 Task: Add an event with the title Third Workshop: Public Speaking Techniques, date '2024/05/06', time 7:50 AM to 9:50 AMand add a description: The problem-solving activities will be designed with time constraints, simulating real-world pressure and the need for efficient decision-making. This encourages teams to prioritize tasks, manage their time effectively, and remain focused on achieving their goals., put the event into Red category, logged in from the account softage.8@softage.netand send the event invitation to softage.5@softage.net and softage.6@softage.net. Set a reminder for the event 196 week before
Action: Mouse moved to (115, 145)
Screenshot: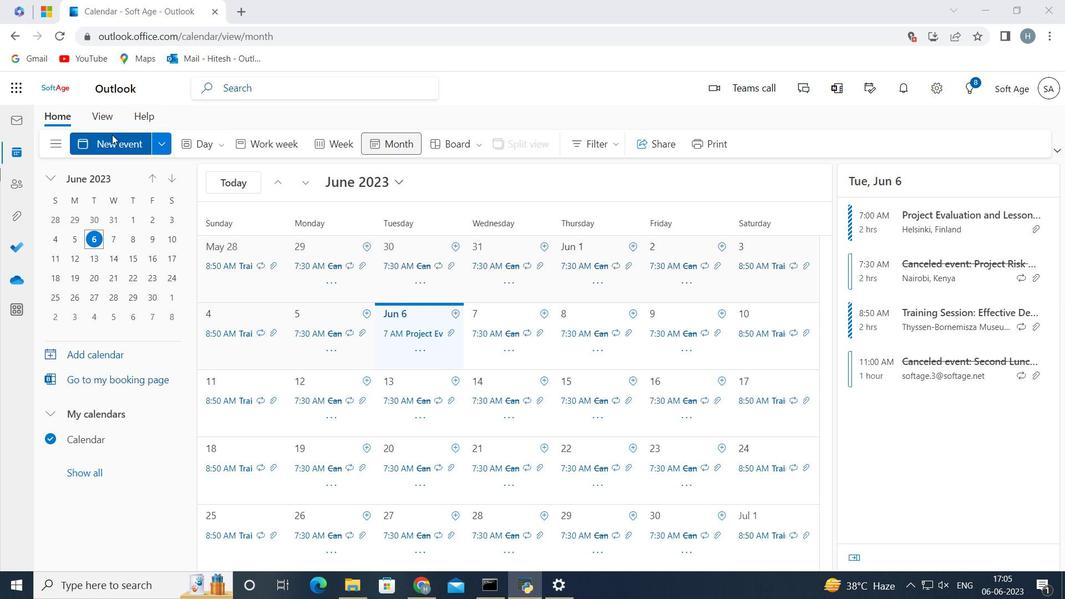 
Action: Mouse pressed left at (115, 145)
Screenshot: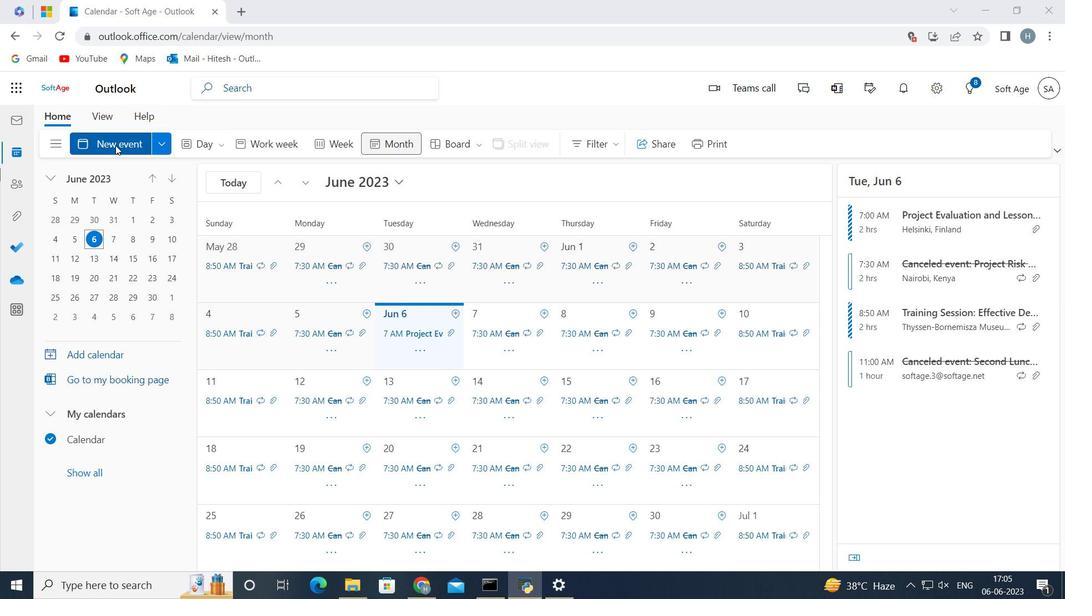 
Action: Mouse moved to (332, 232)
Screenshot: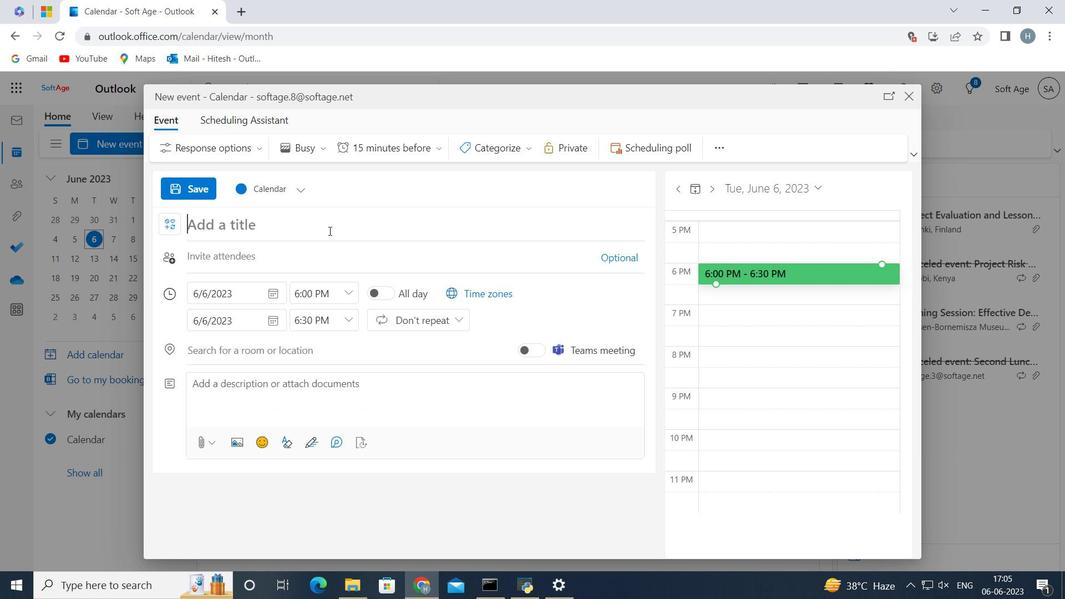 
Action: Mouse pressed left at (332, 232)
Screenshot: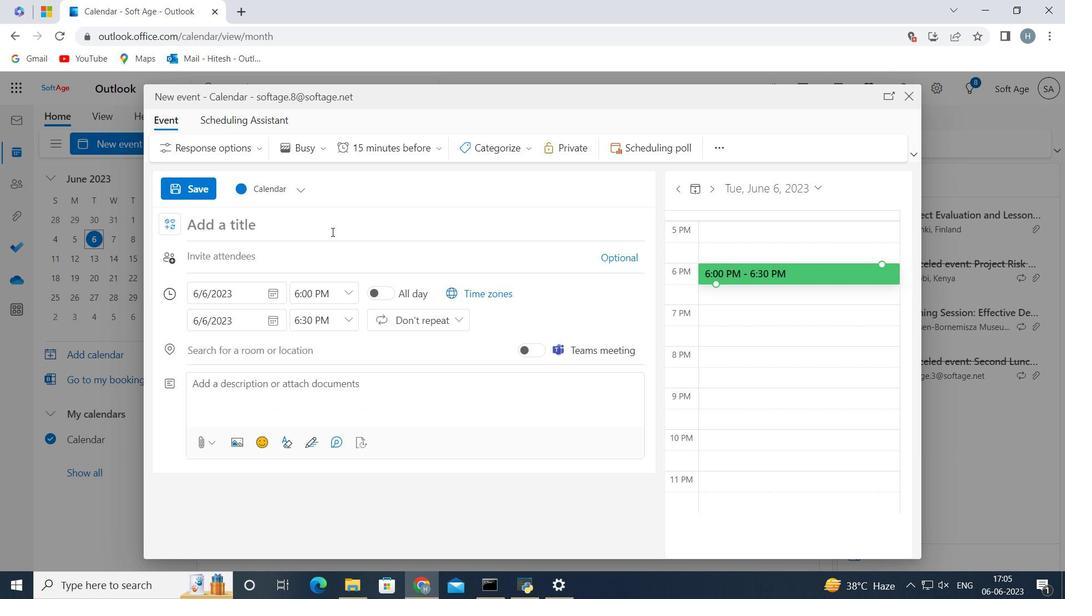 
Action: Key pressed <Key.shift>Third<Key.space><Key.shift>Workshop<Key.shift_r>:<Key.space><Key.shift>Public<Key.space><Key.shift>Speaking<Key.space><Key.shift>Techniques<Key.space>
Screenshot: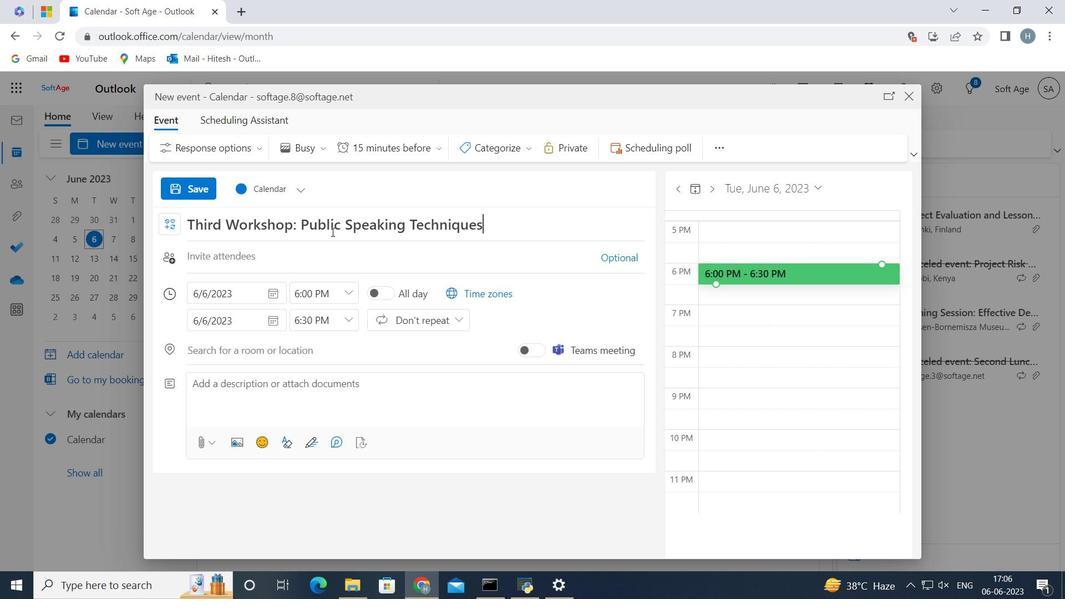 
Action: Mouse moved to (269, 290)
Screenshot: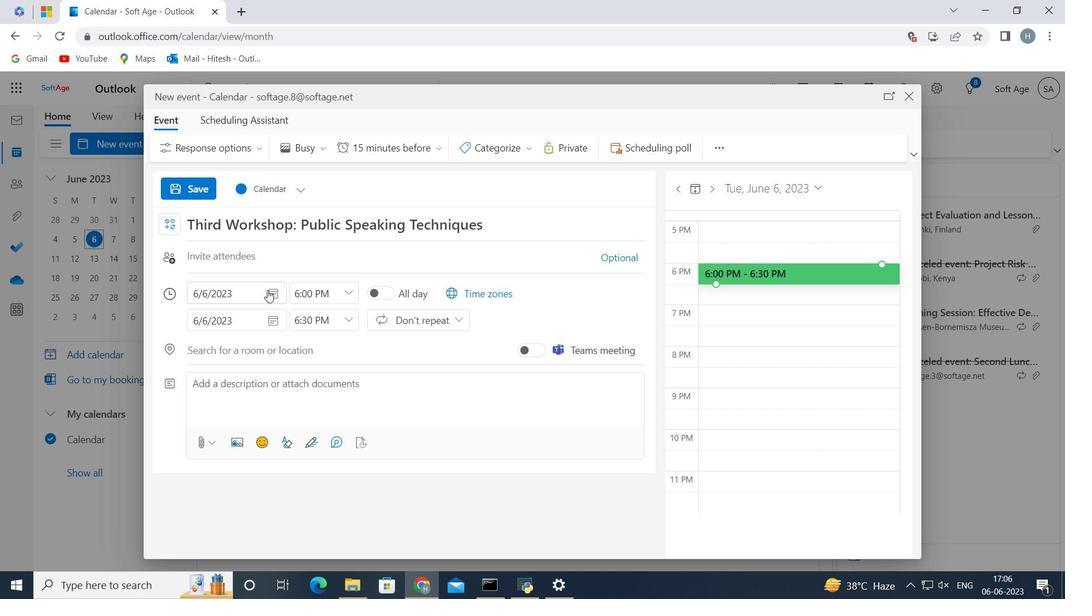 
Action: Mouse pressed left at (269, 290)
Screenshot: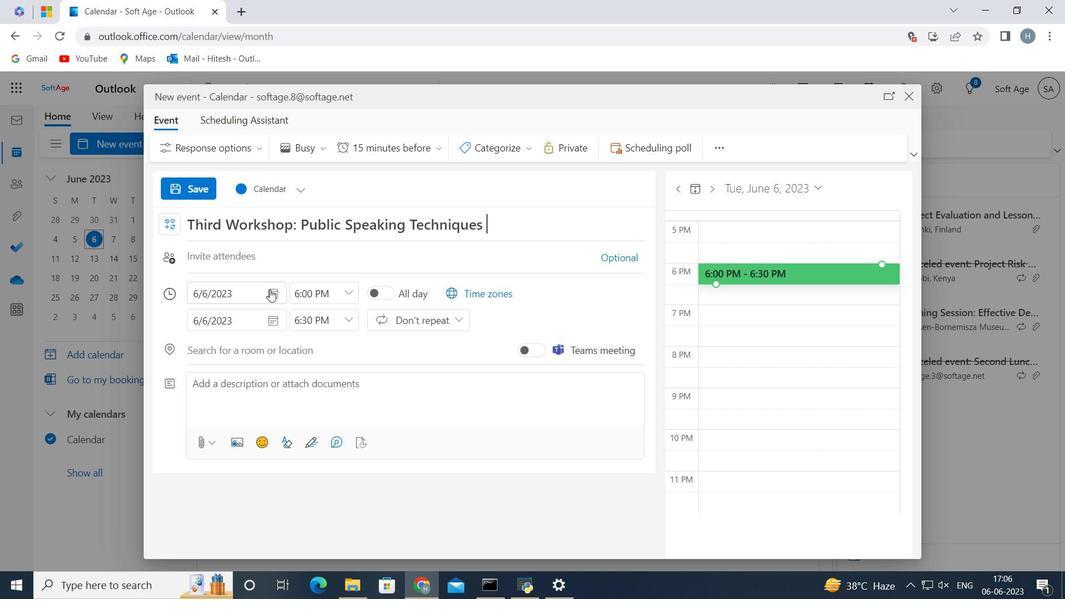 
Action: Mouse moved to (233, 308)
Screenshot: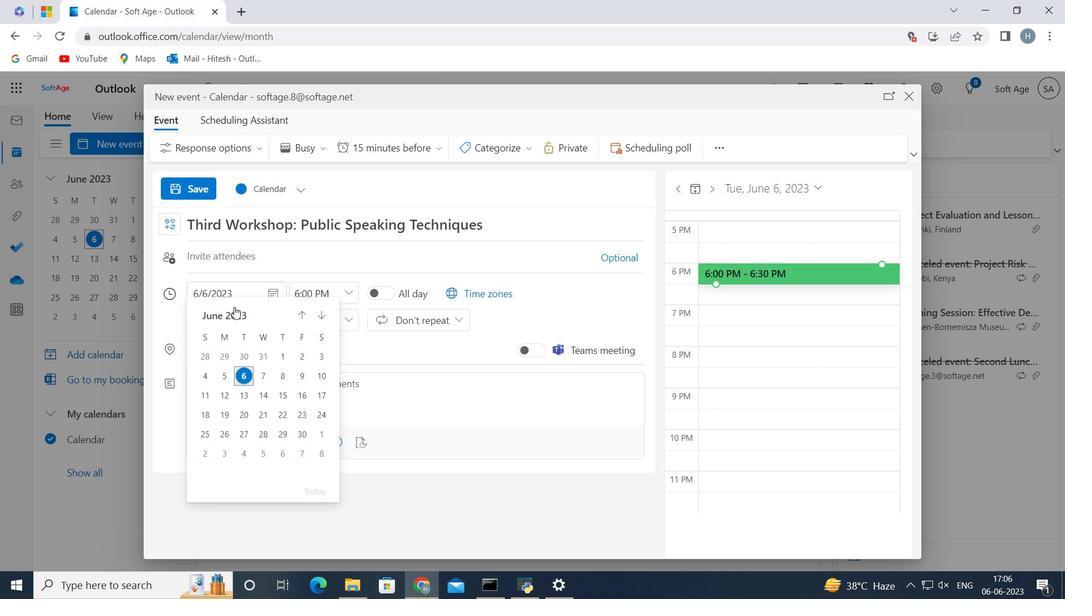 
Action: Mouse pressed left at (233, 308)
Screenshot: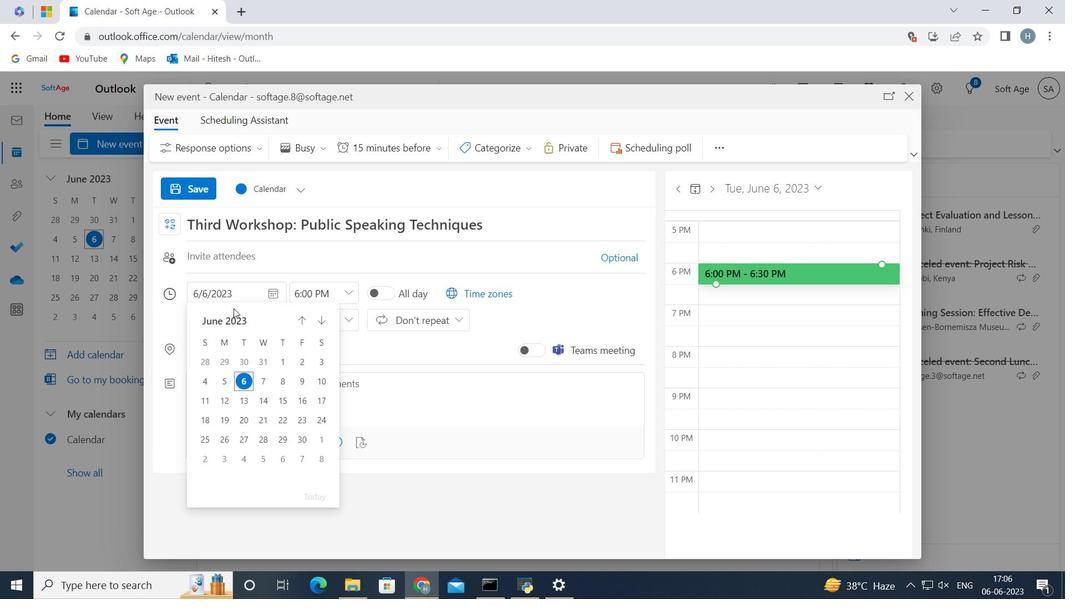 
Action: Mouse moved to (234, 318)
Screenshot: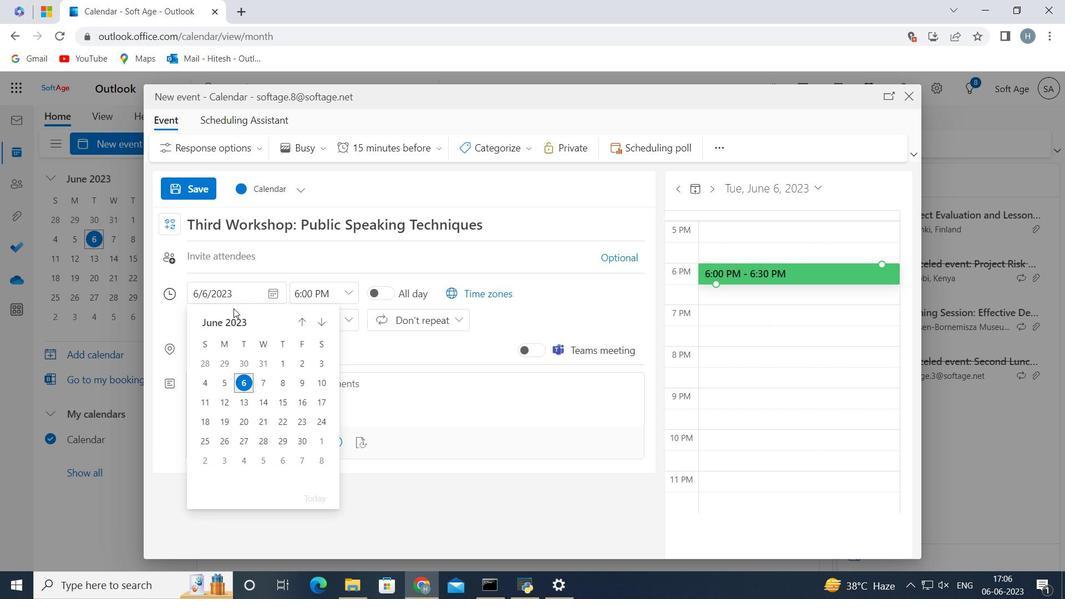 
Action: Mouse pressed left at (234, 318)
Screenshot: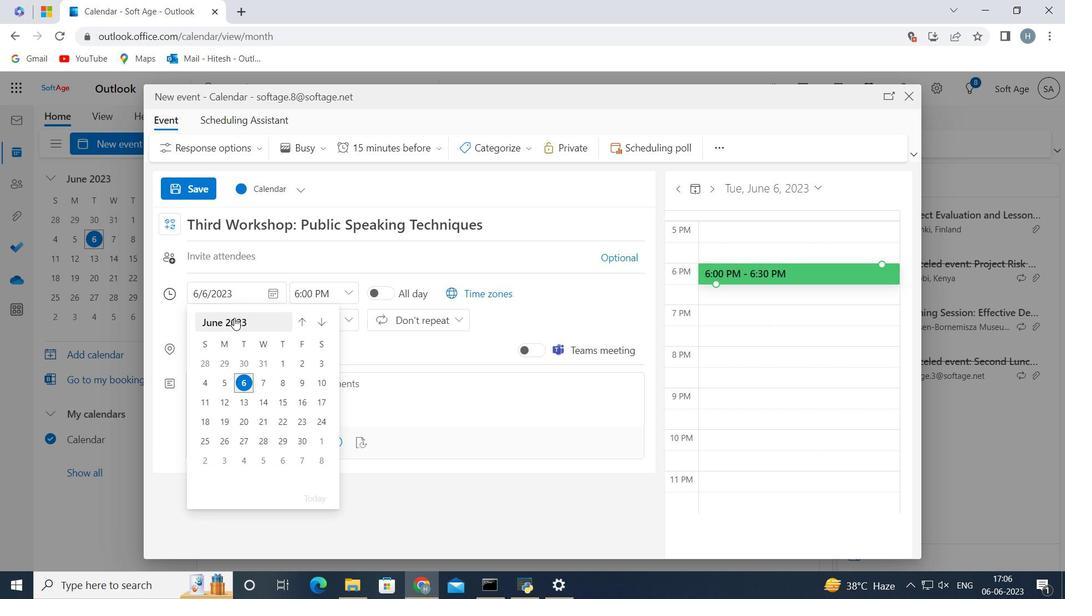 
Action: Mouse pressed left at (234, 318)
Screenshot: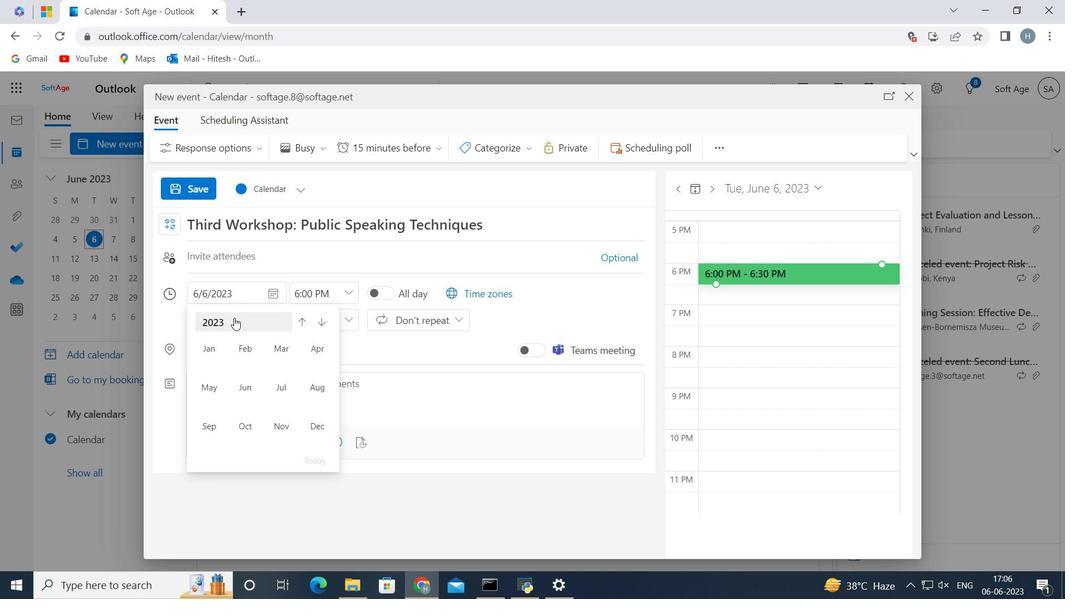 
Action: Mouse moved to (214, 382)
Screenshot: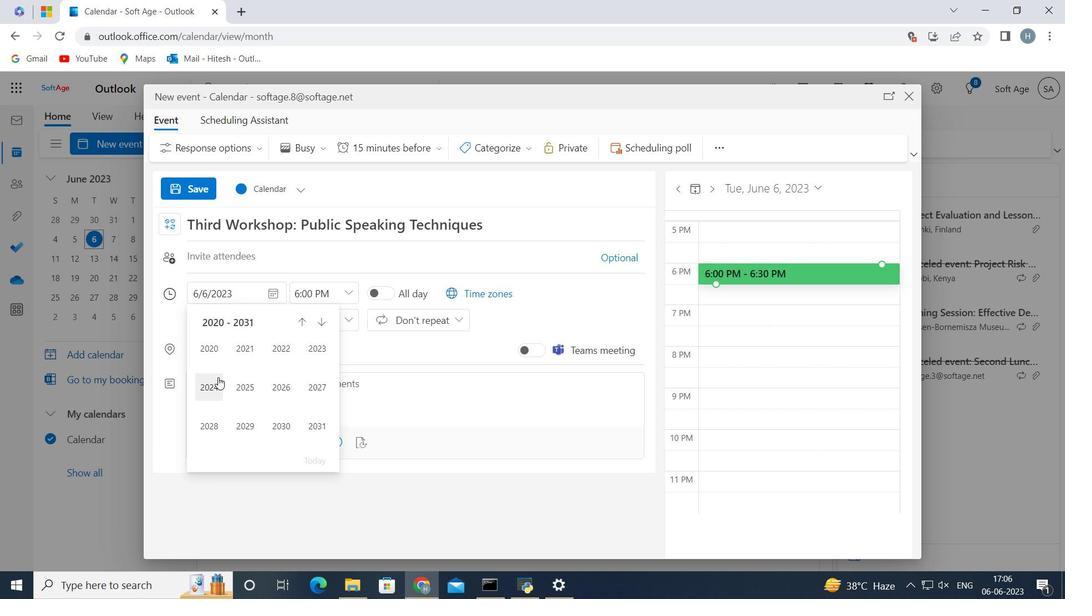 
Action: Mouse pressed left at (214, 382)
Screenshot: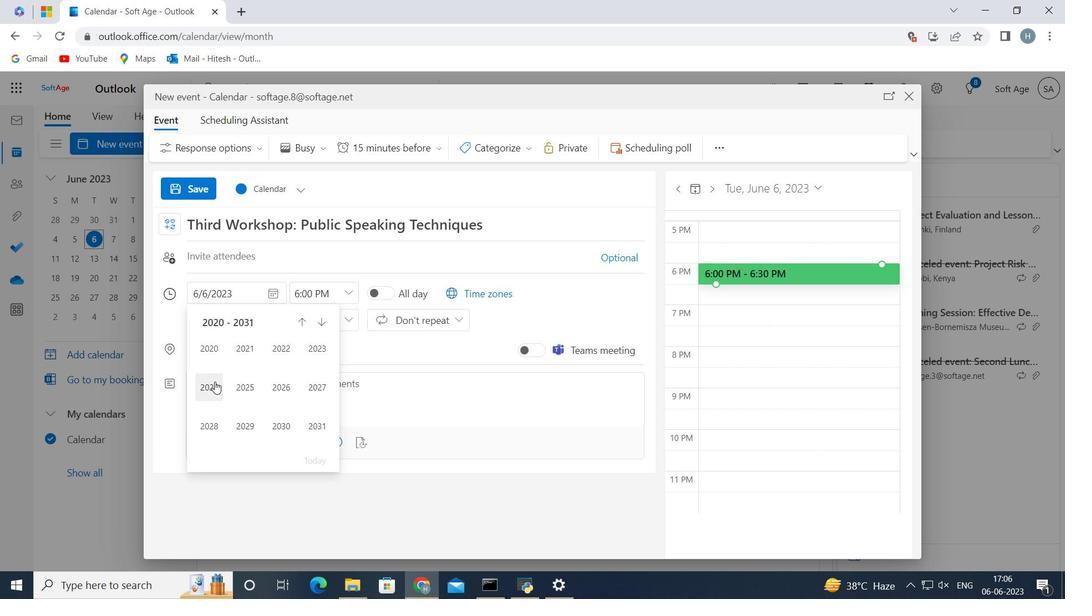 
Action: Mouse moved to (206, 388)
Screenshot: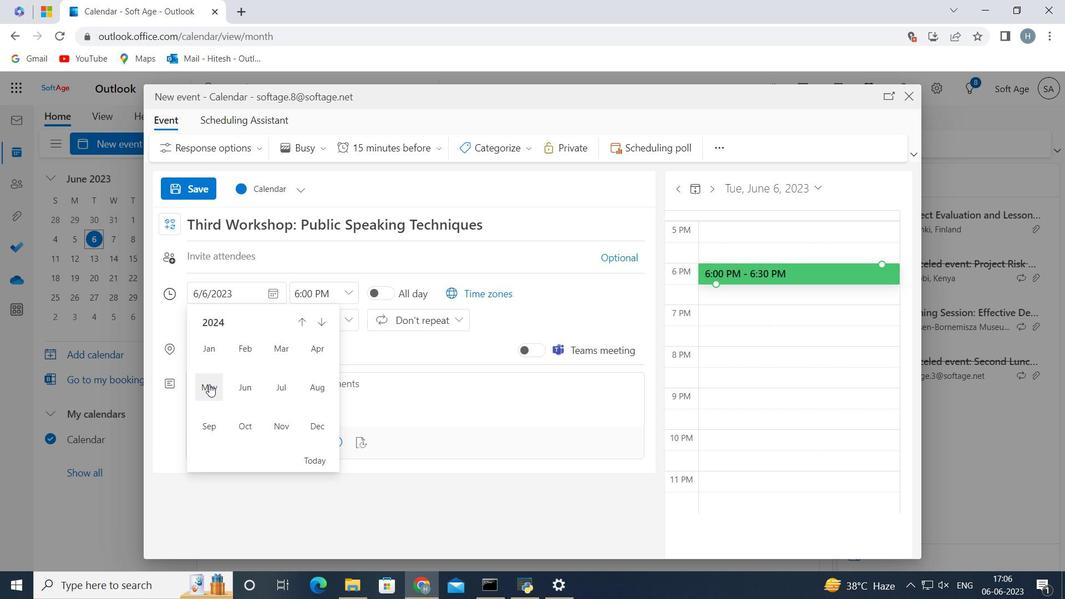 
Action: Mouse pressed left at (206, 388)
Screenshot: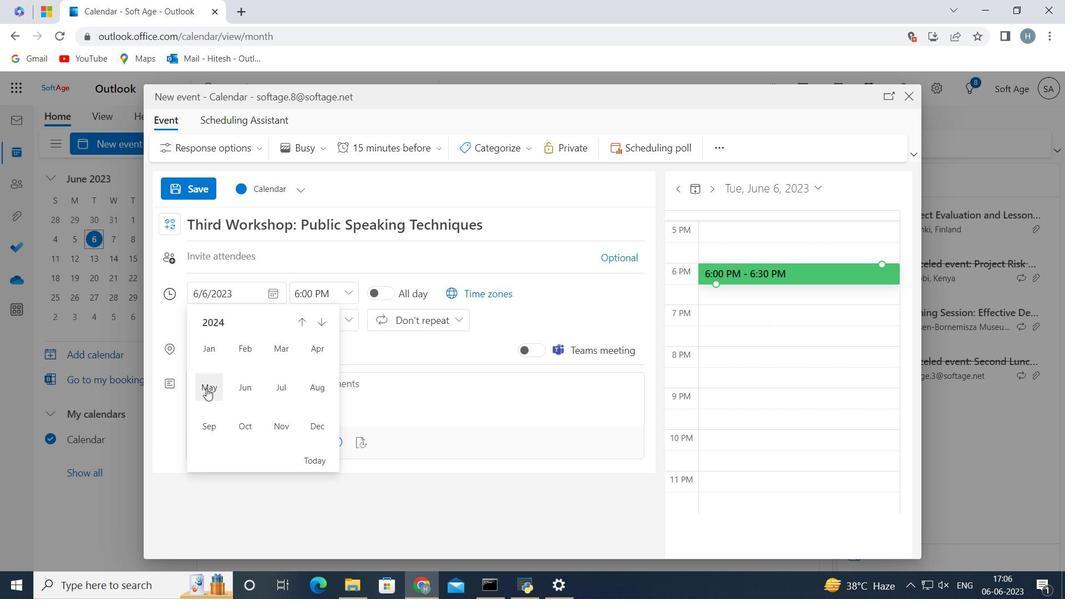 
Action: Mouse moved to (221, 383)
Screenshot: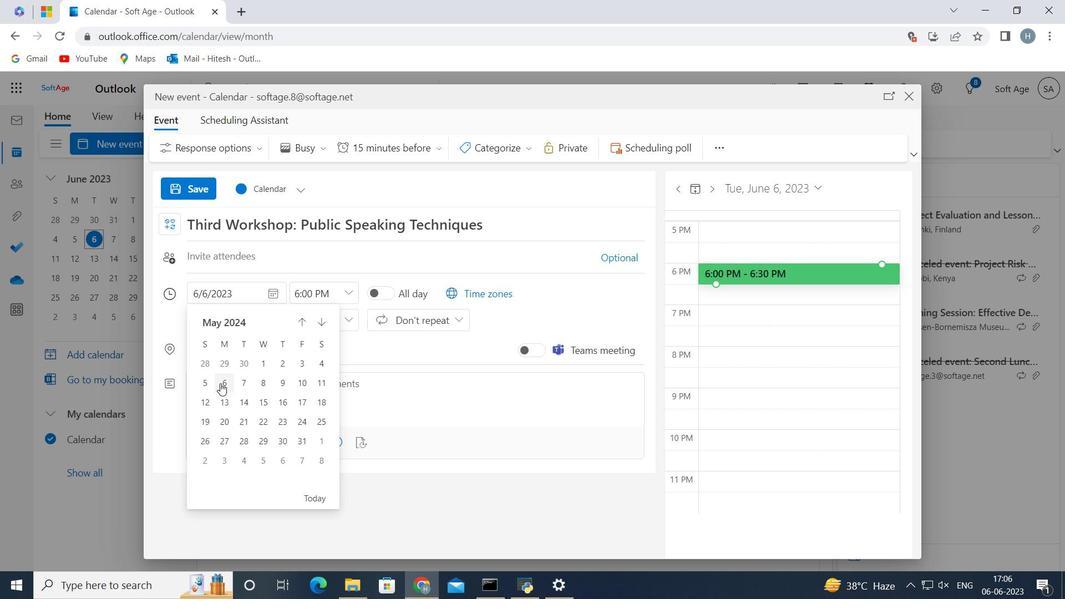
Action: Mouse pressed left at (221, 383)
Screenshot: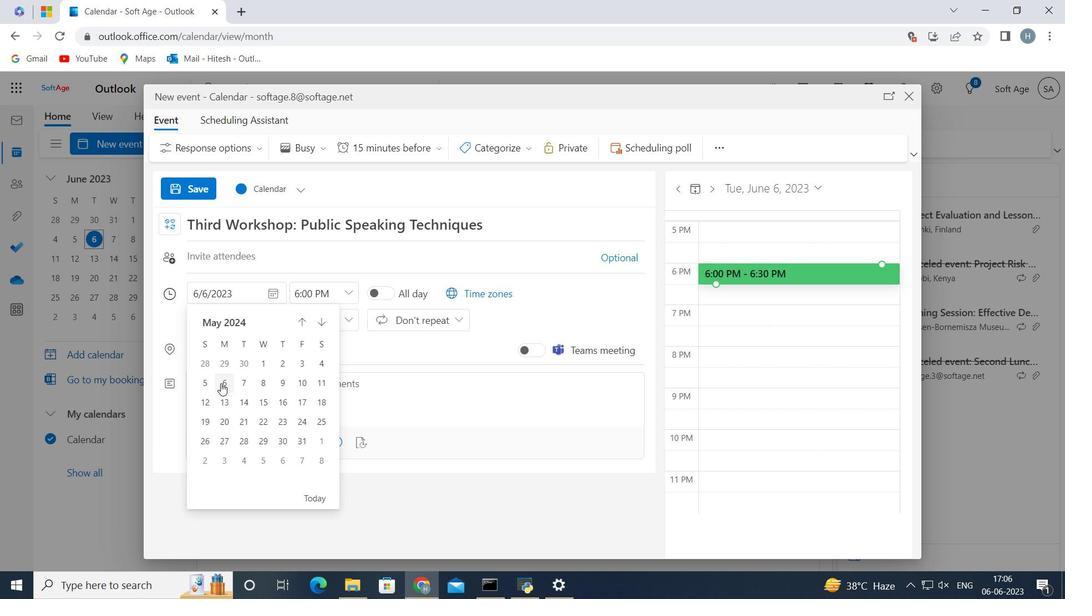 
Action: Mouse moved to (352, 291)
Screenshot: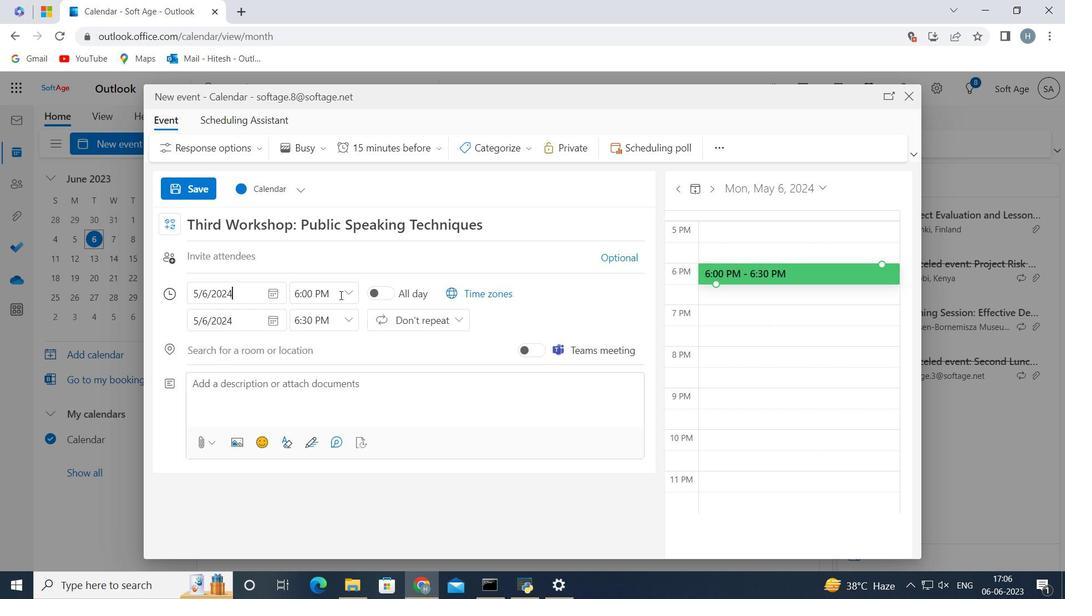 
Action: Mouse pressed left at (352, 291)
Screenshot: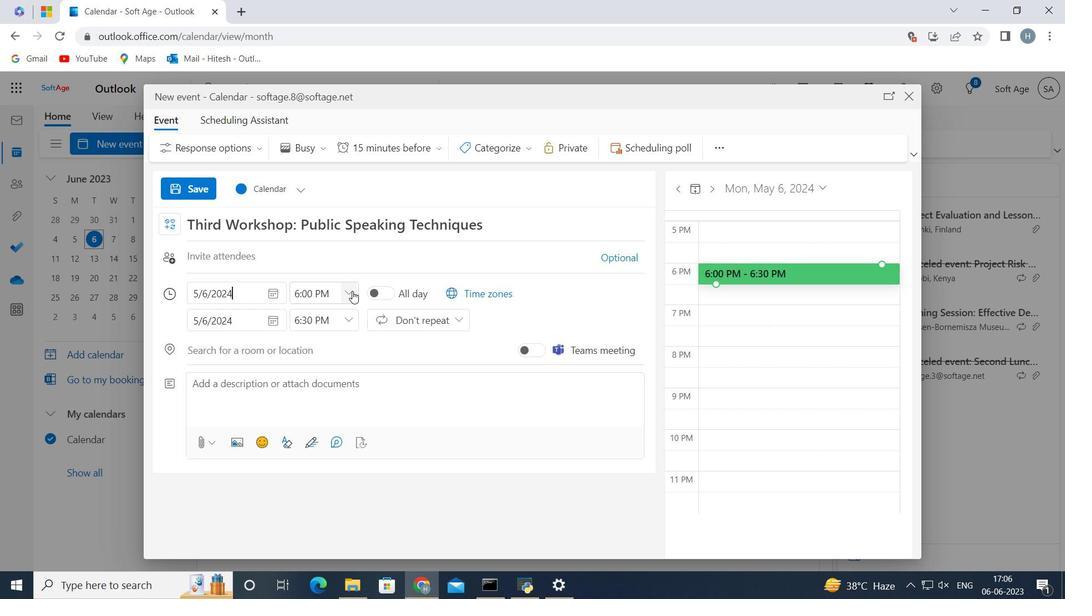 
Action: Mouse moved to (328, 366)
Screenshot: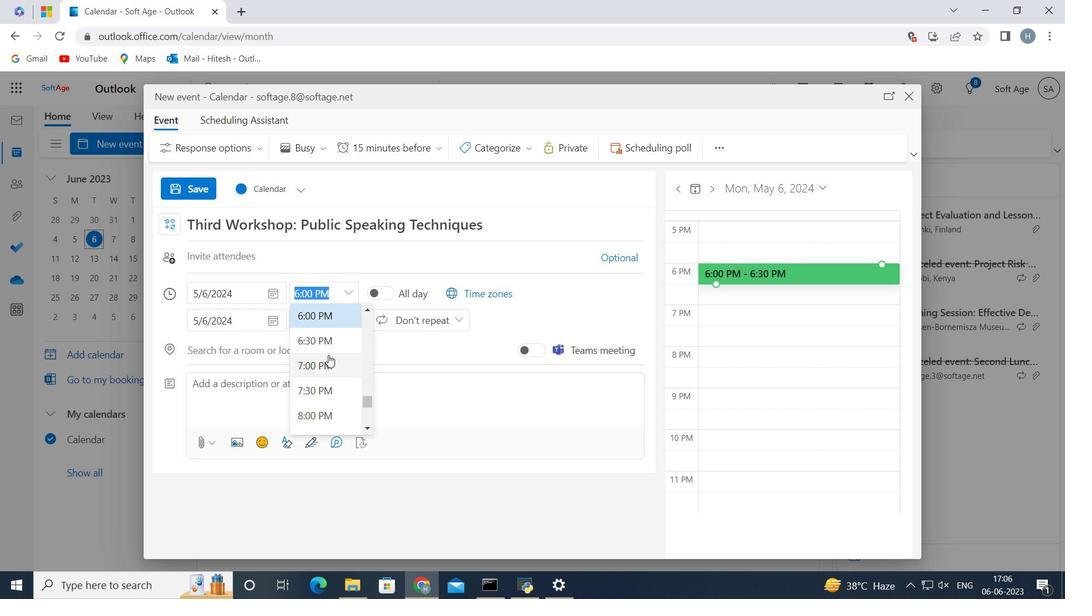 
Action: Mouse scrolled (328, 366) with delta (0, 0)
Screenshot: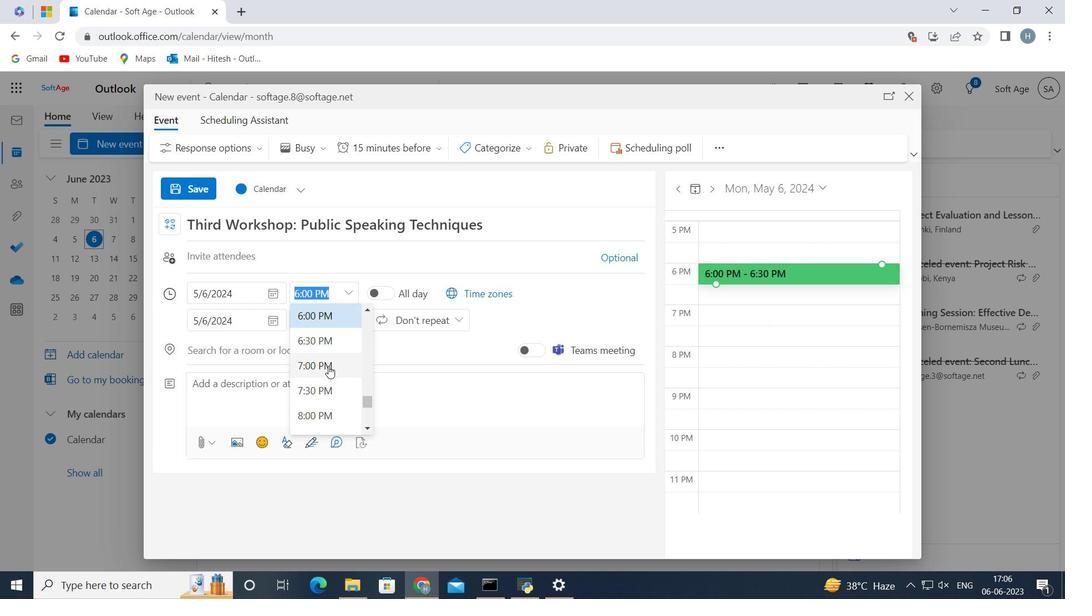 
Action: Mouse scrolled (328, 366) with delta (0, 0)
Screenshot: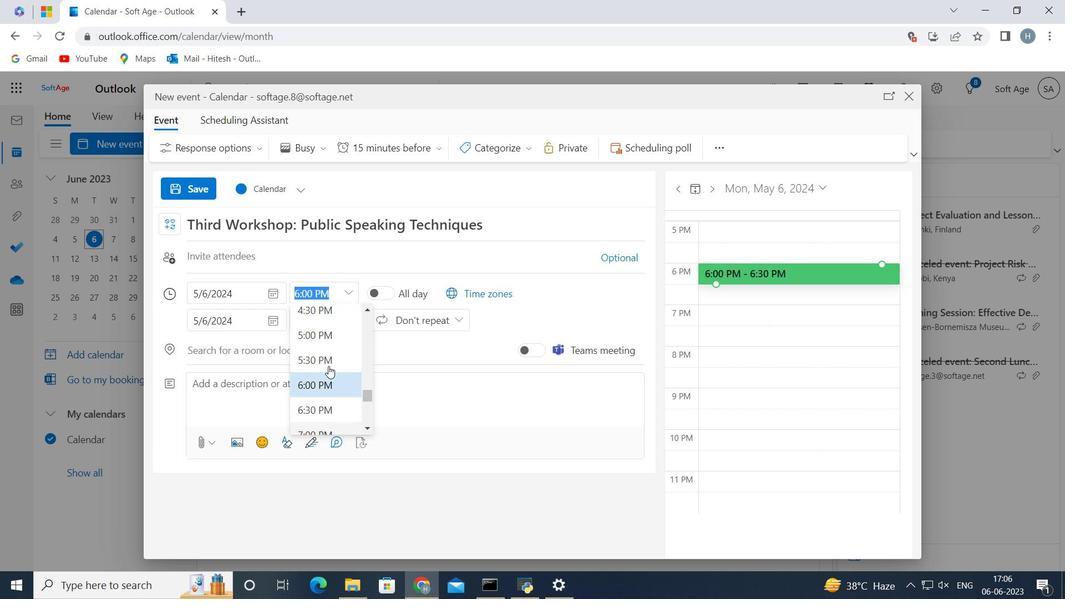 
Action: Mouse scrolled (328, 366) with delta (0, 0)
Screenshot: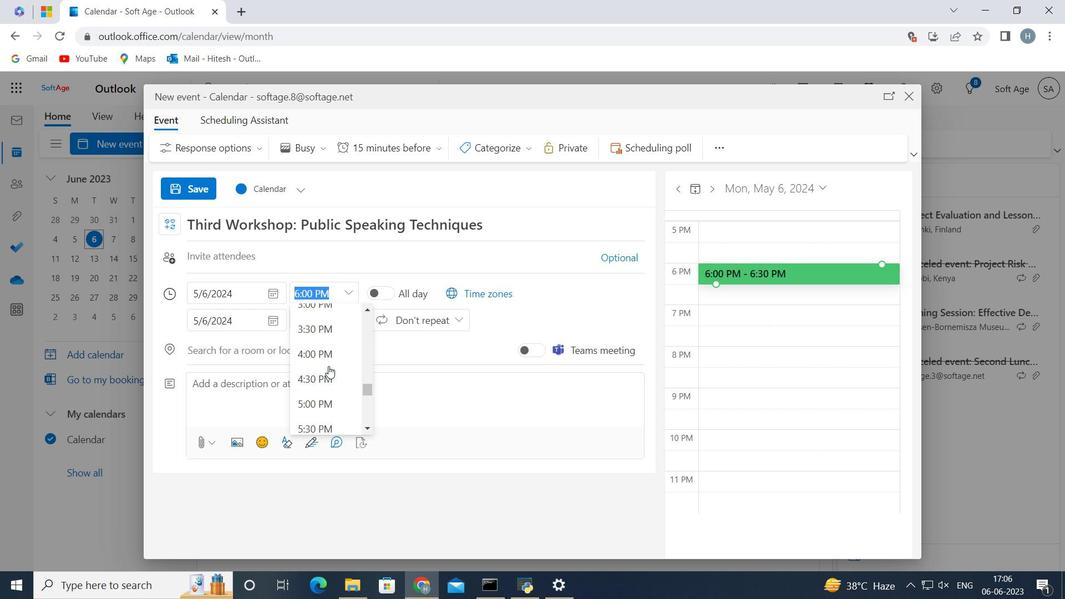 
Action: Mouse scrolled (328, 366) with delta (0, 0)
Screenshot: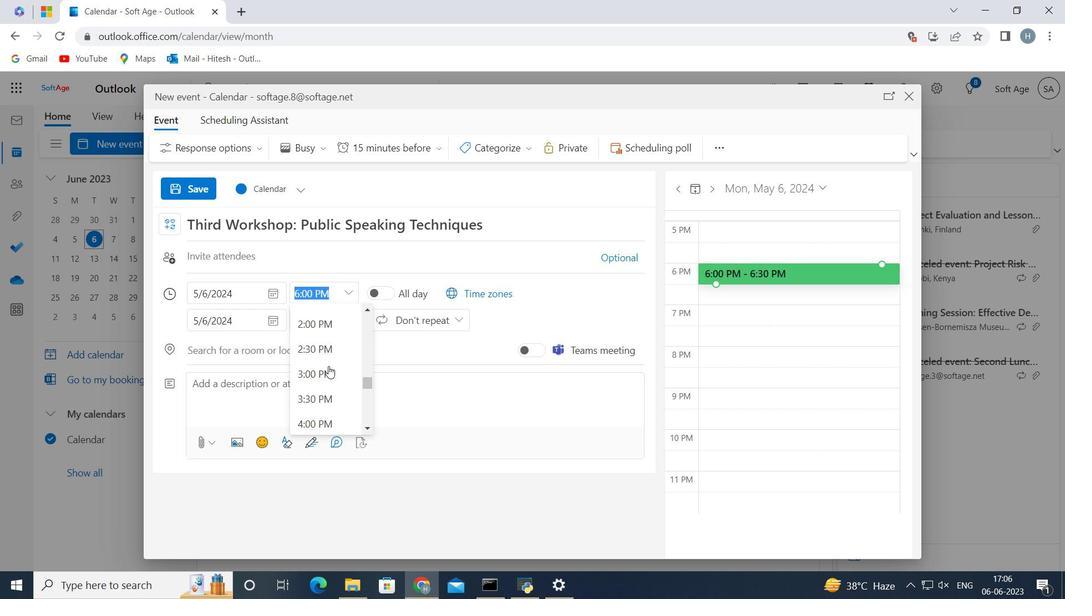 
Action: Mouse scrolled (328, 366) with delta (0, 0)
Screenshot: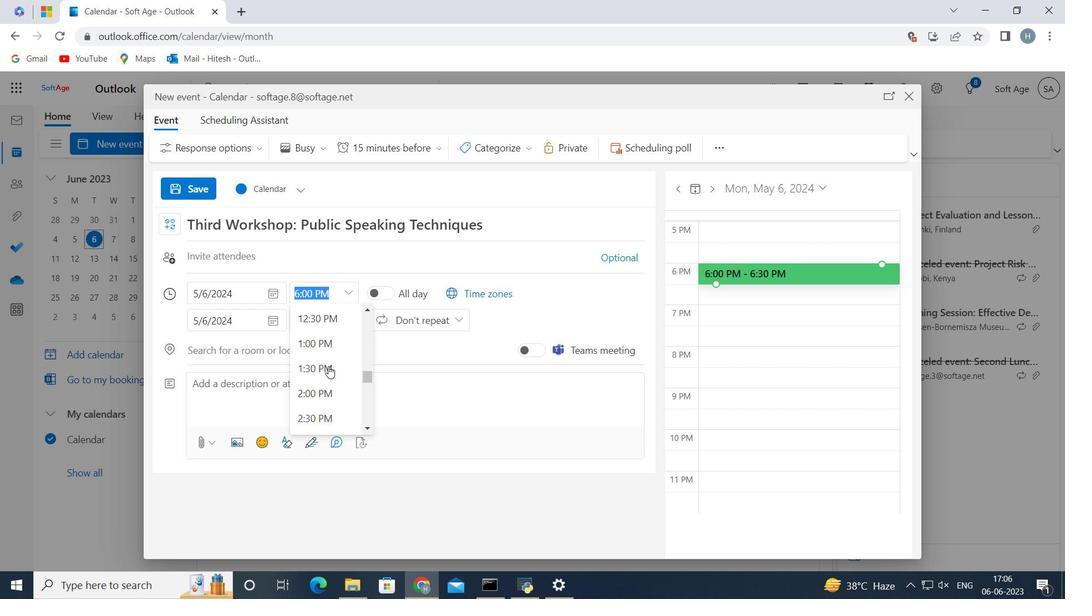 
Action: Mouse scrolled (328, 366) with delta (0, 0)
Screenshot: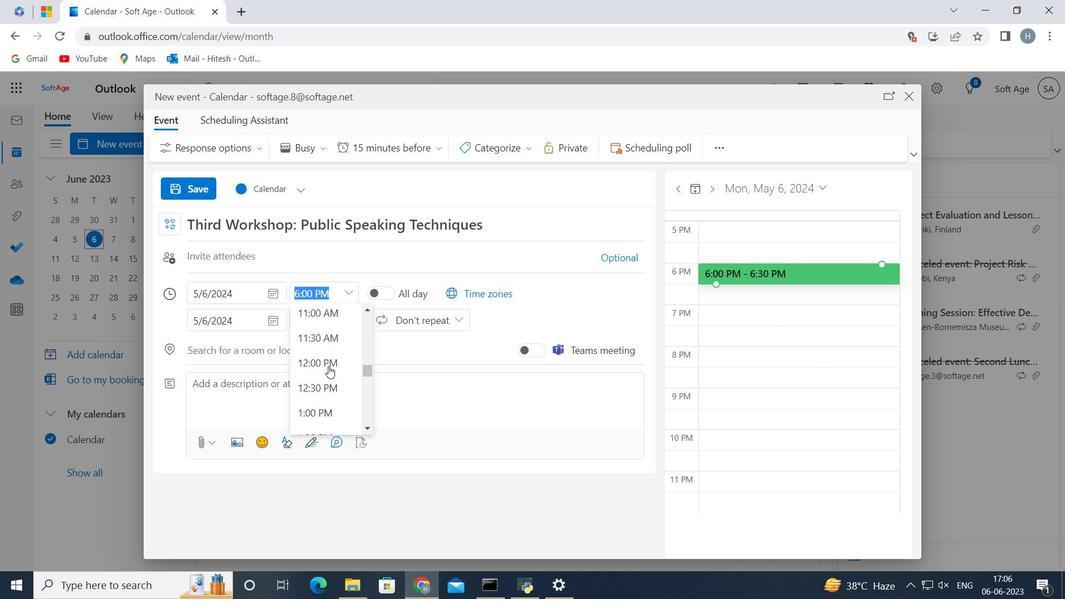 
Action: Mouse scrolled (328, 366) with delta (0, 0)
Screenshot: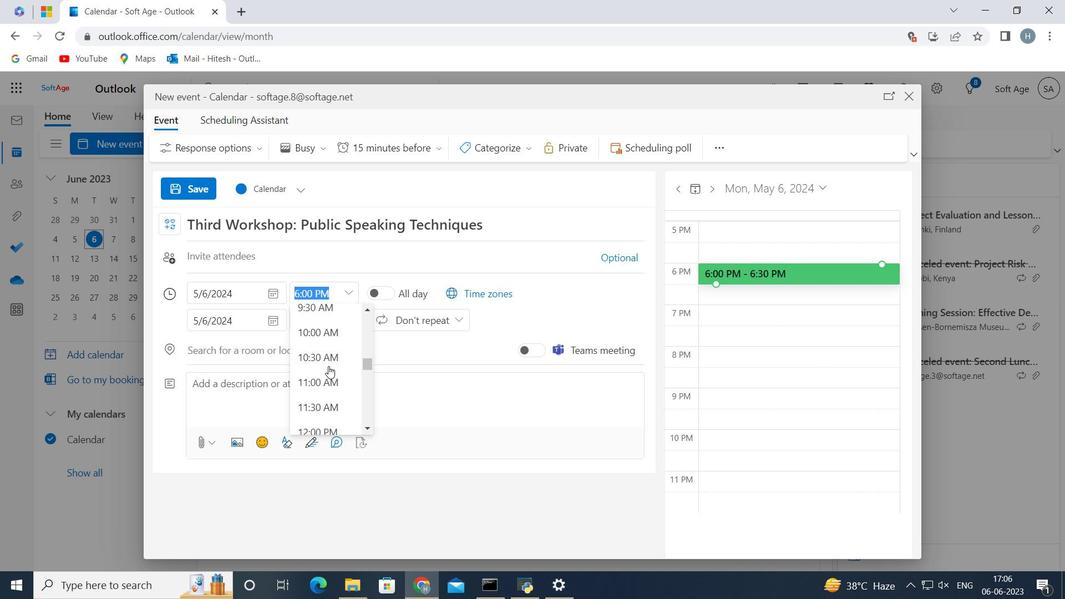 
Action: Mouse moved to (327, 362)
Screenshot: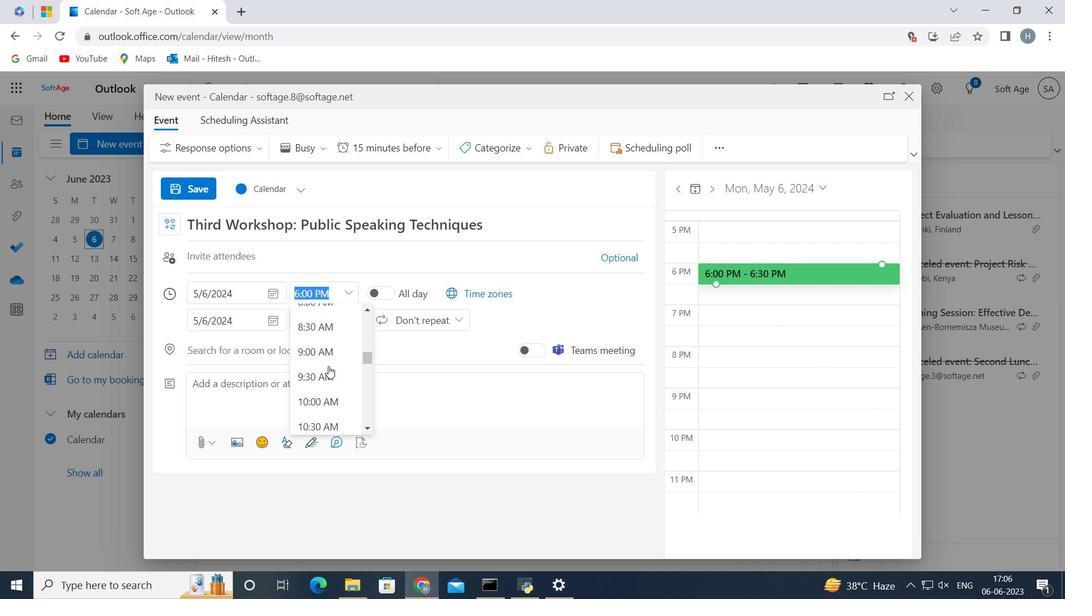 
Action: Mouse scrolled (327, 363) with delta (0, 0)
Screenshot: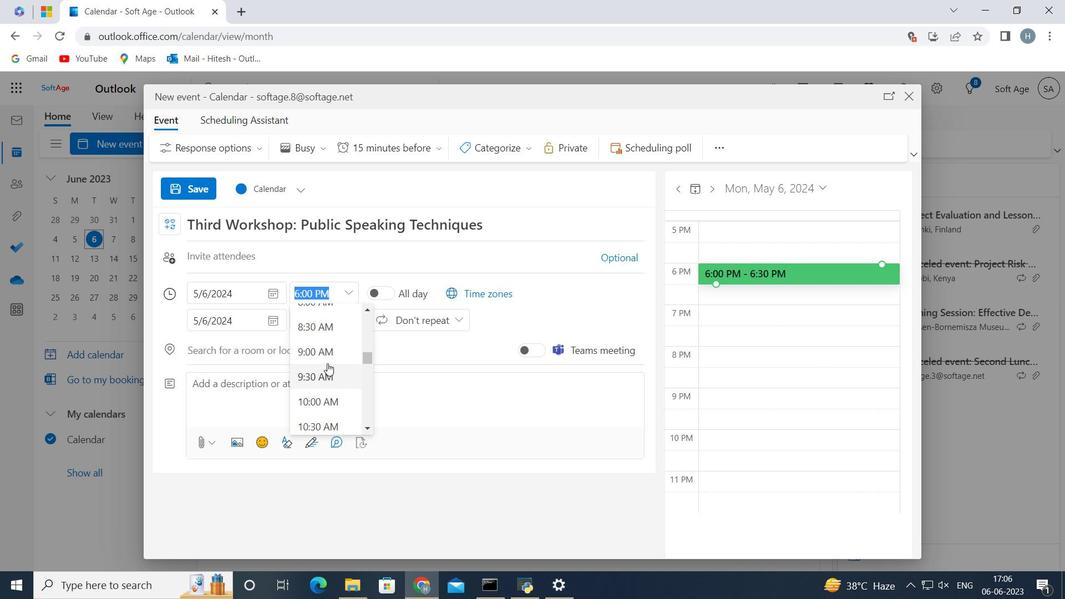 
Action: Mouse moved to (313, 347)
Screenshot: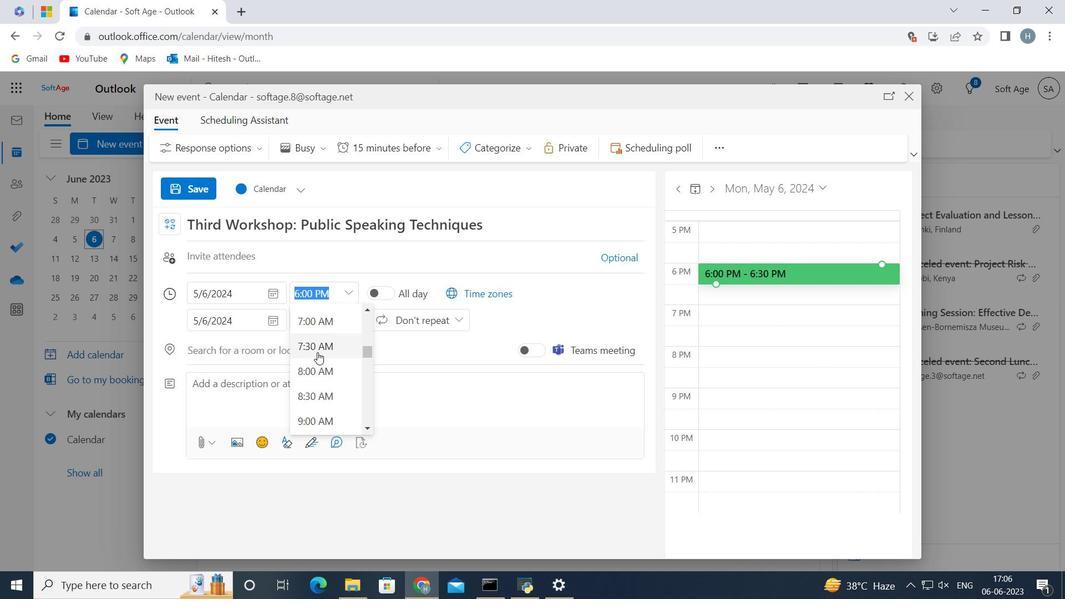 
Action: Mouse pressed left at (313, 347)
Screenshot: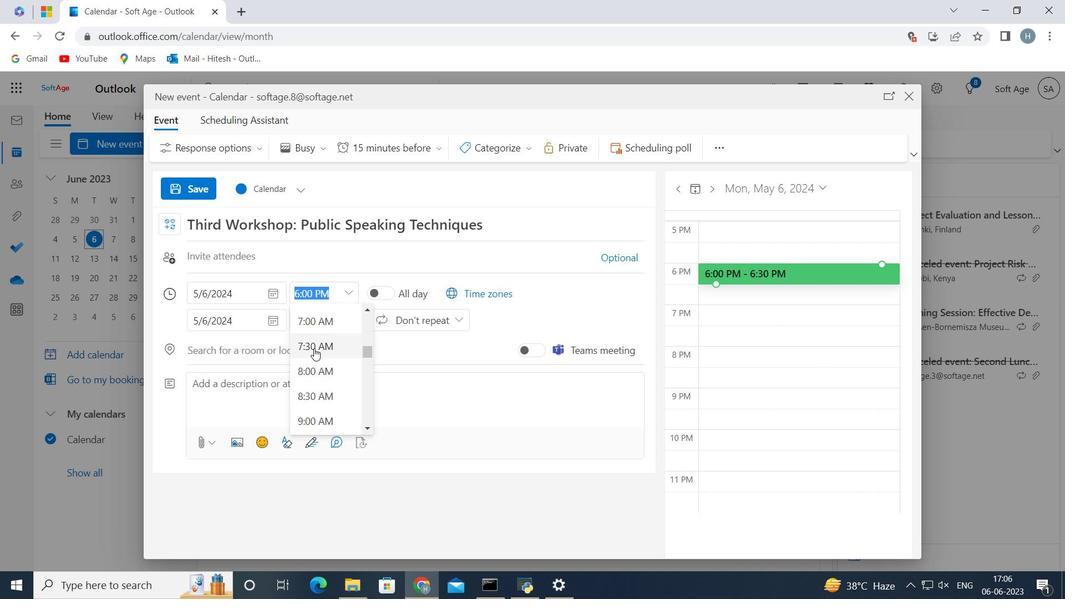 
Action: Mouse moved to (310, 285)
Screenshot: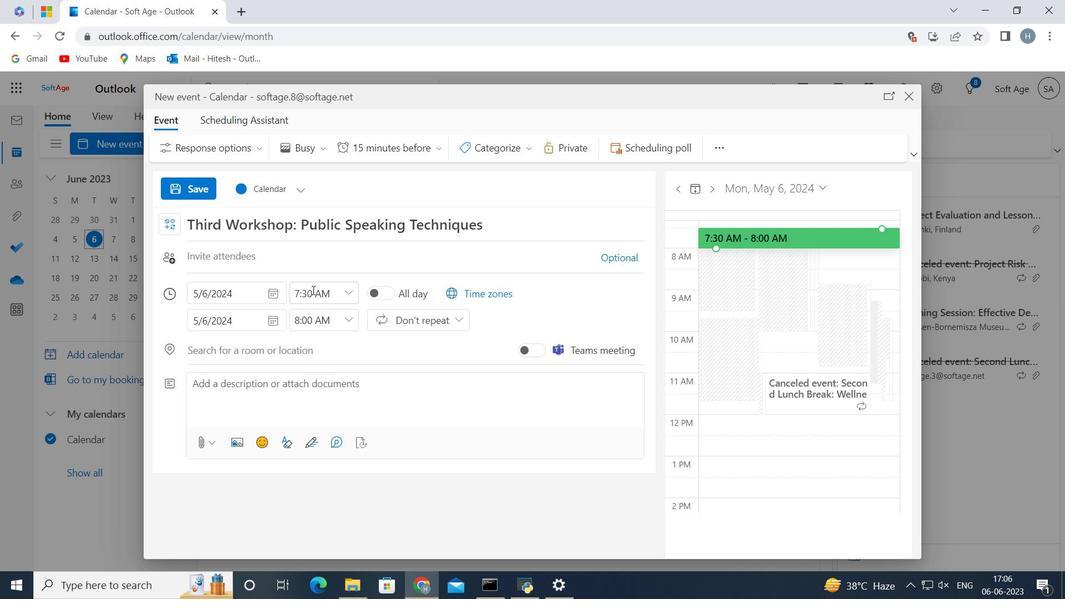 
Action: Mouse pressed left at (310, 285)
Screenshot: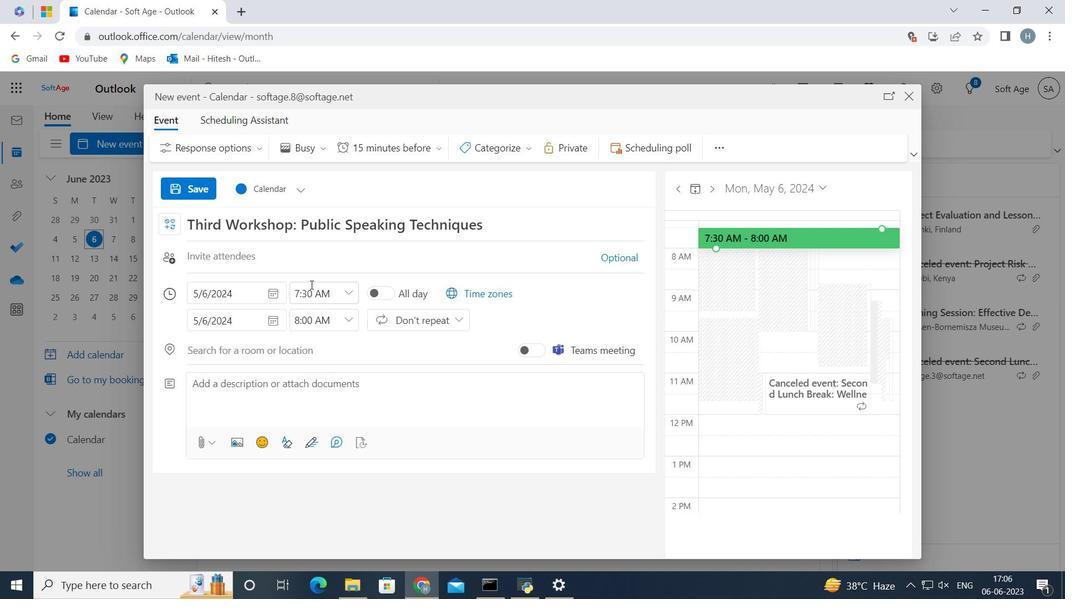 
Action: Key pressed <Key.backspace><Key.backspace>50
Screenshot: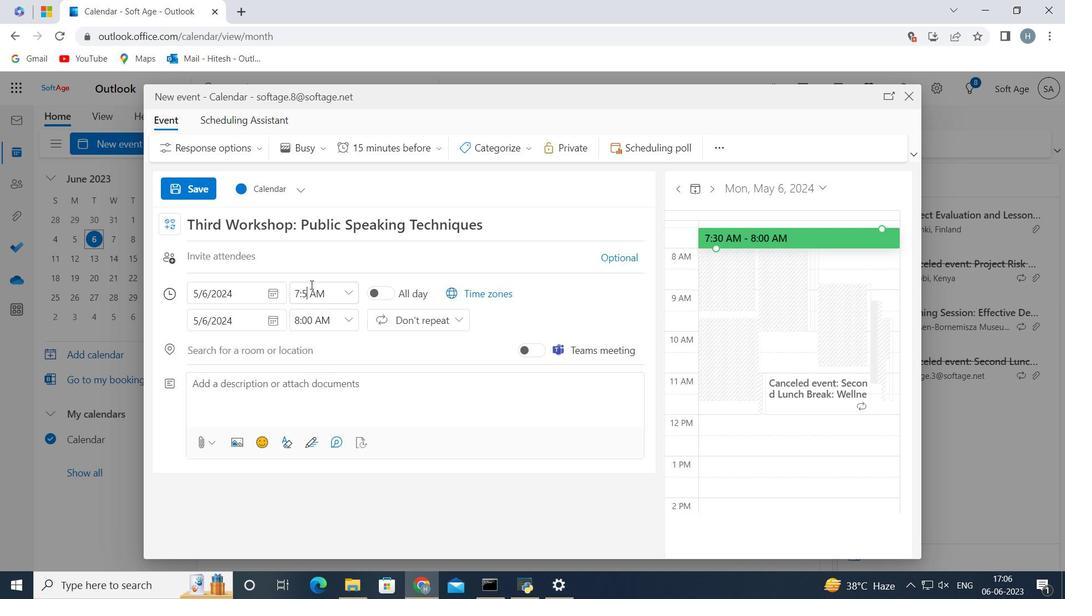 
Action: Mouse moved to (348, 315)
Screenshot: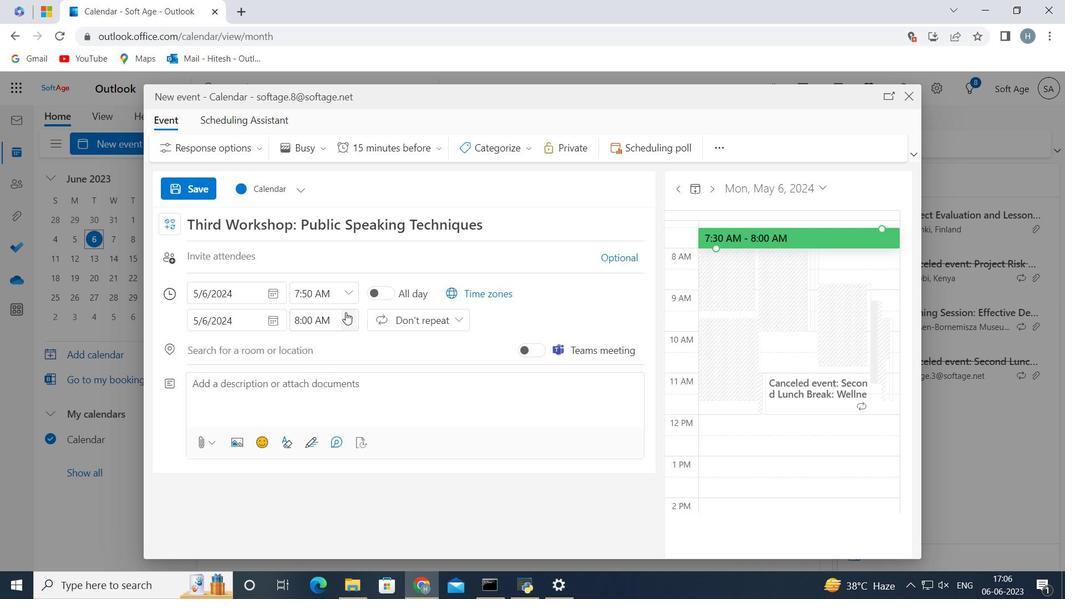 
Action: Mouse pressed left at (348, 315)
Screenshot: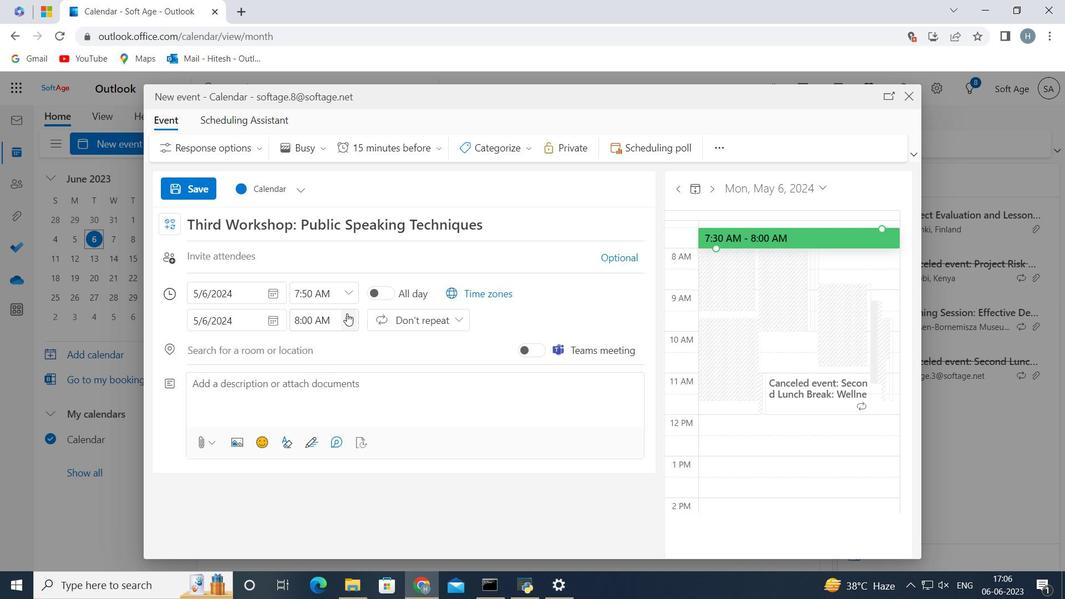 
Action: Mouse moved to (345, 417)
Screenshot: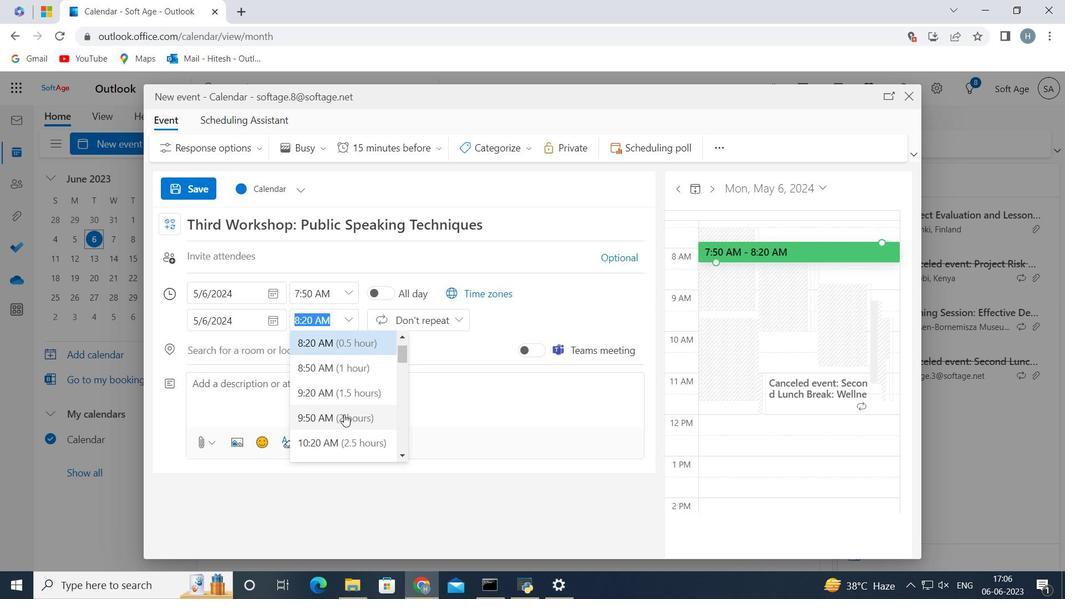 
Action: Mouse pressed left at (345, 417)
Screenshot: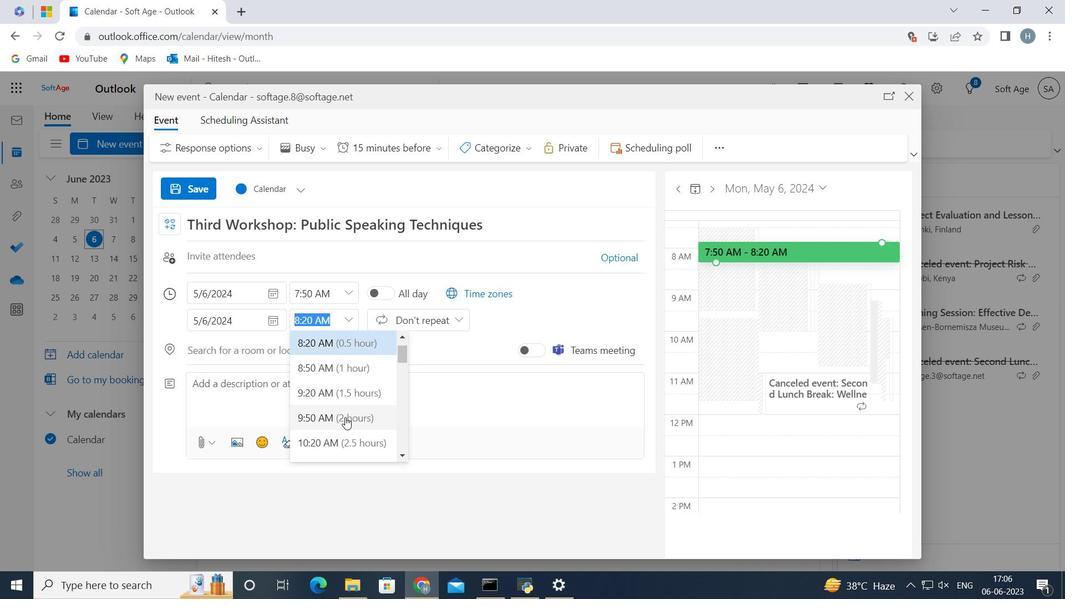 
Action: Mouse moved to (335, 384)
Screenshot: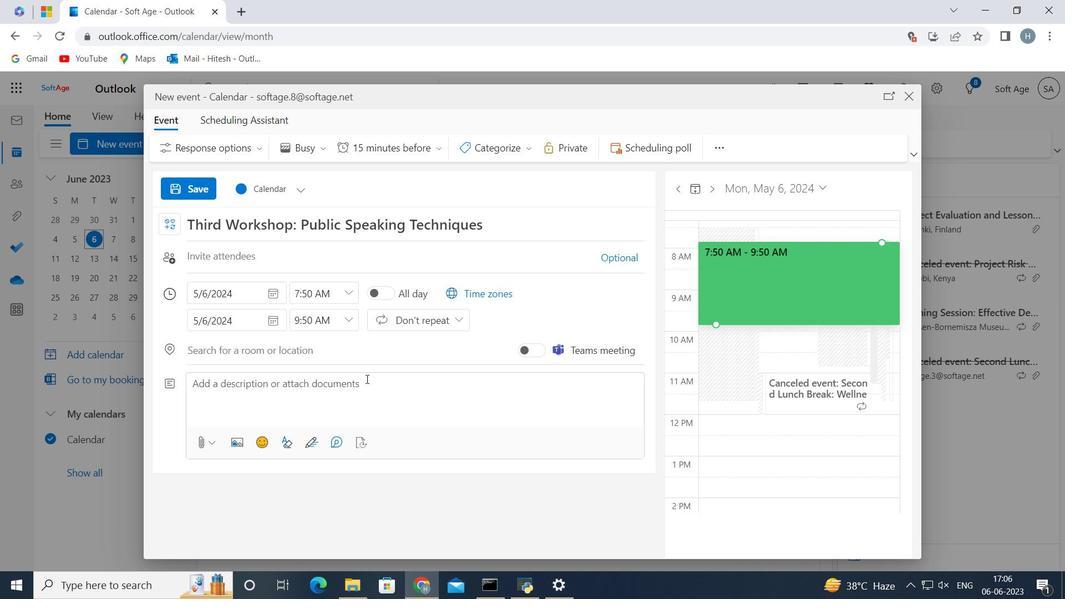 
Action: Mouse pressed left at (335, 384)
Screenshot: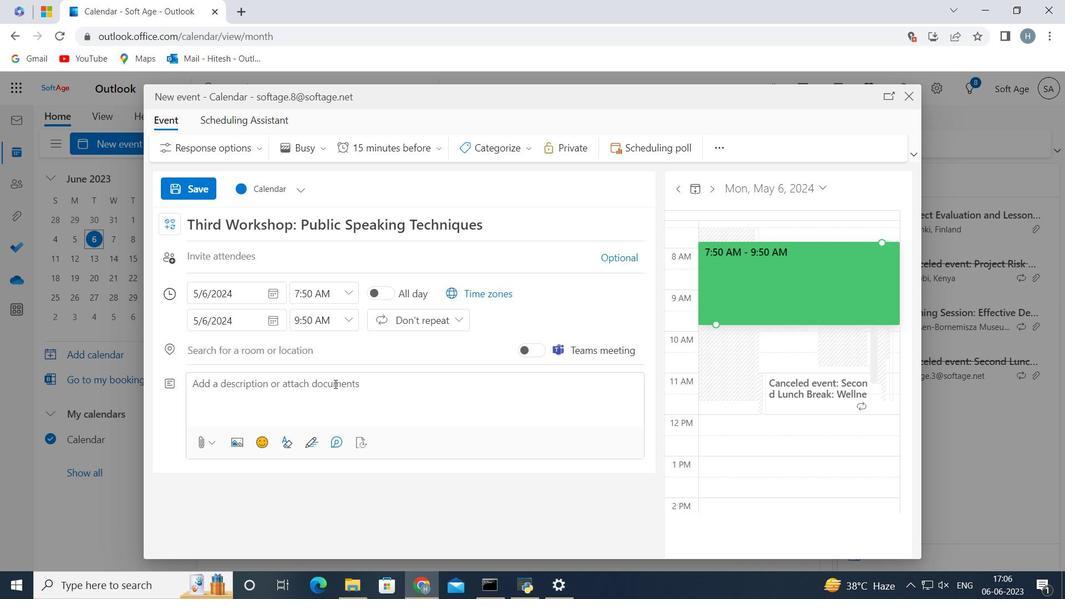 
Action: Key pressed <Key.shift>The<Key.space>problem-solving<Key.space>activities<Key.space>will<Key.space>be<Key.space>designed<Key.space>with<Key.space>time<Key.space>constraints,<Key.space>simulating<Key.space>real0<Key.backspace>-making.<Key.space><Key.shift><Key.shift>This<Key.space>encourages<Key.space>teams<Key.space>to<Key.space>prioritize<Key.space>tasks,<Key.space>manage<Key.space>their<Key.space>time<Key.space>effectively,<Key.space>and<Key.space>remain<Key.space>focused<Key.space>on<Key.space>achieving<Key.space>their<Key.space>goals.<Key.space>
Screenshot: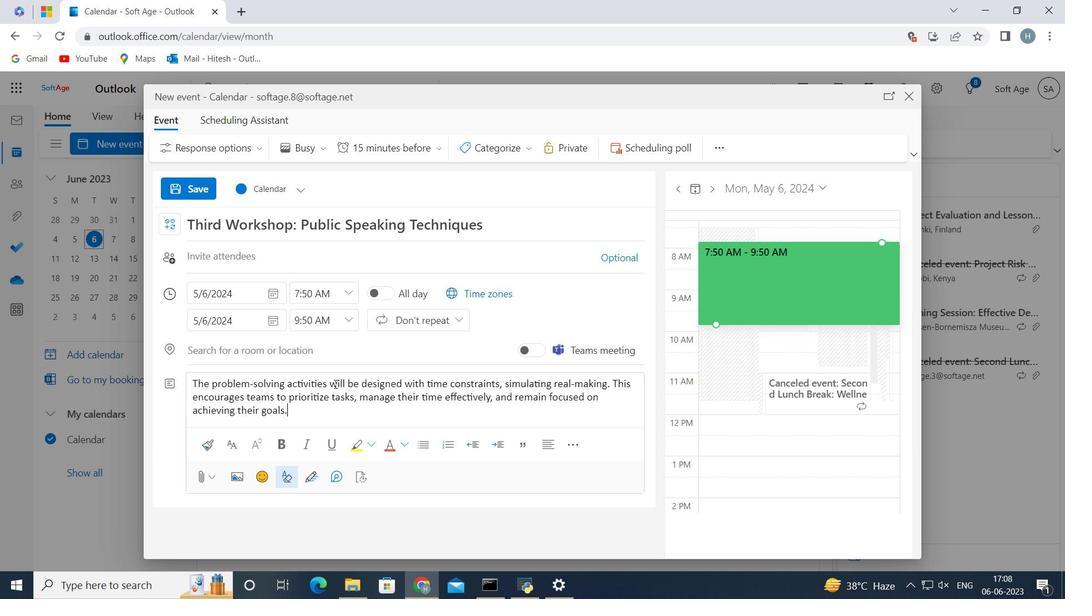 
Action: Mouse moved to (525, 152)
Screenshot: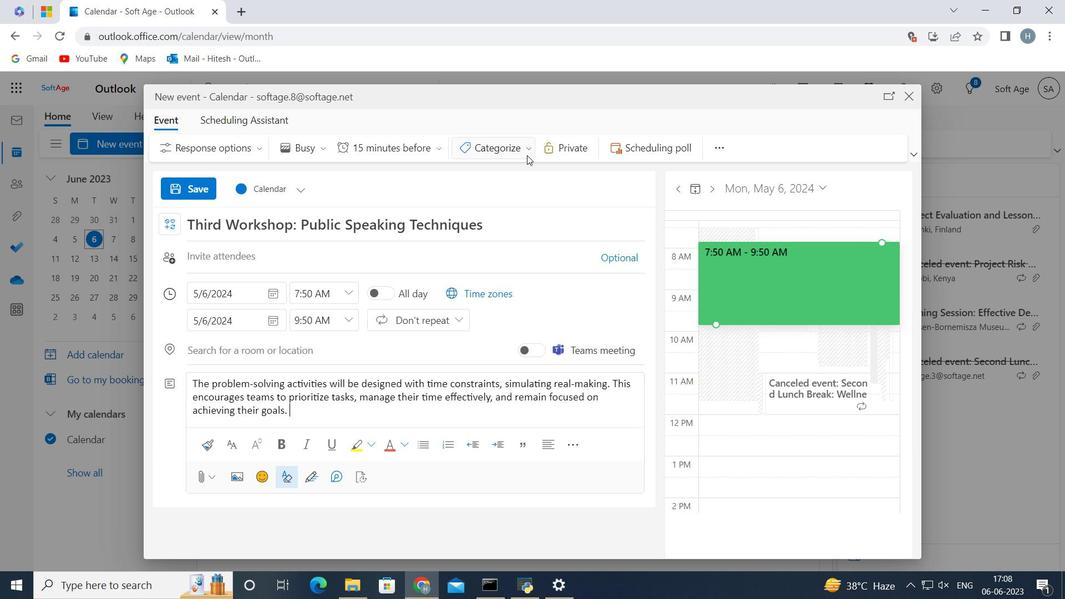 
Action: Mouse pressed left at (525, 152)
Screenshot: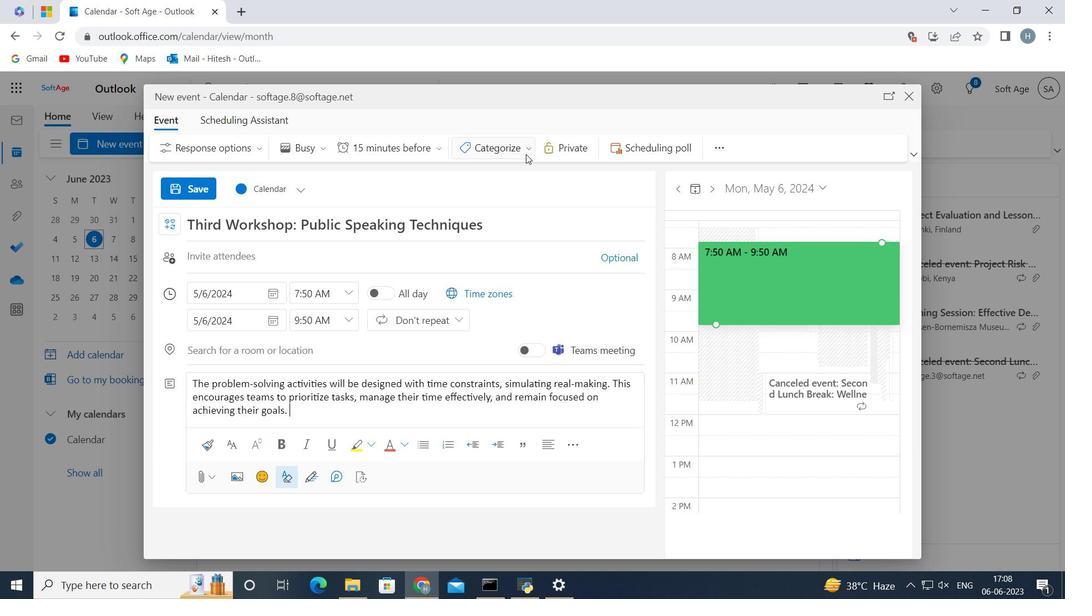 
Action: Mouse moved to (503, 261)
Screenshot: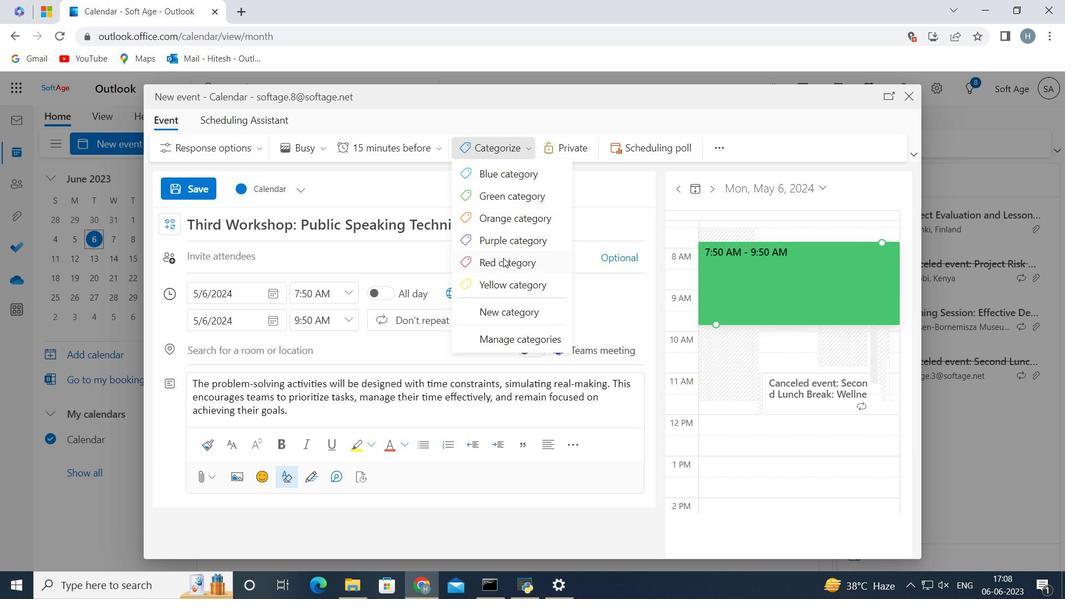 
Action: Mouse pressed left at (503, 261)
Screenshot: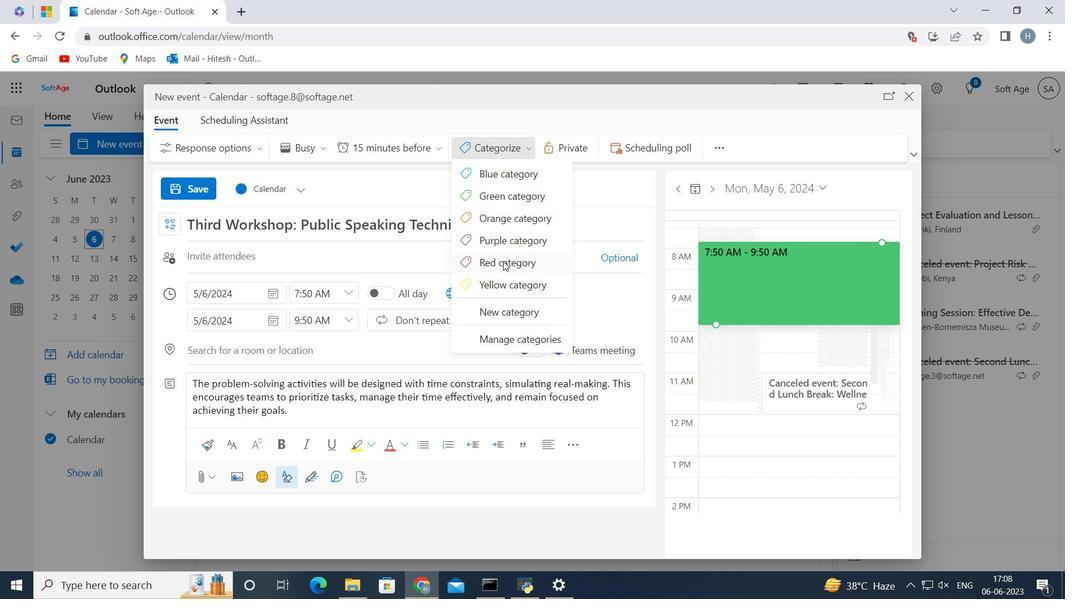 
Action: Mouse moved to (439, 265)
Screenshot: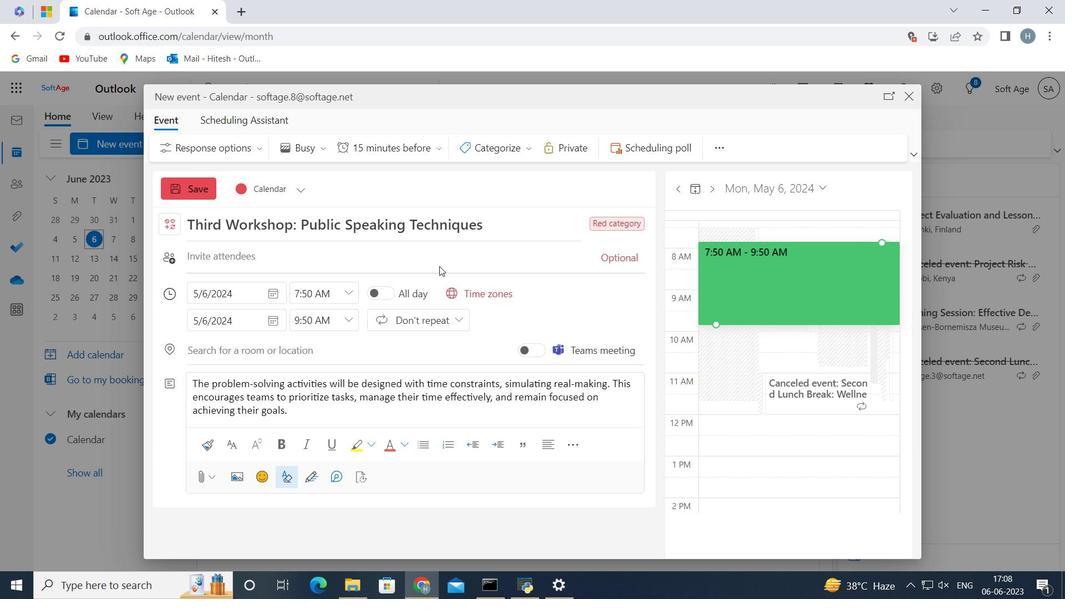 
Action: Mouse pressed left at (439, 265)
Screenshot: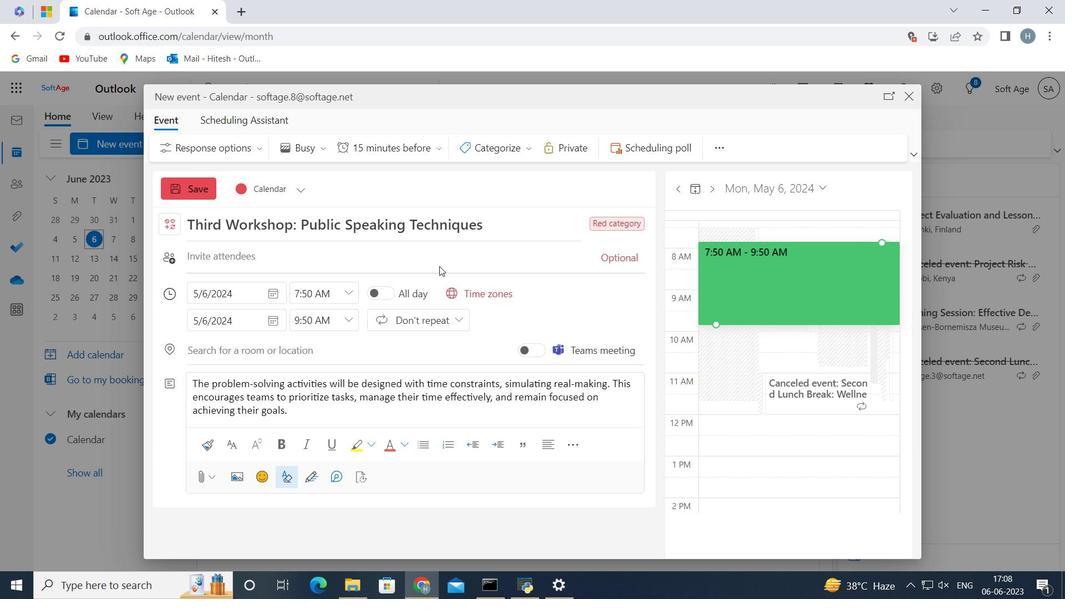 
Action: Key pressed softage.5<Key.shift>@softage.net
Screenshot: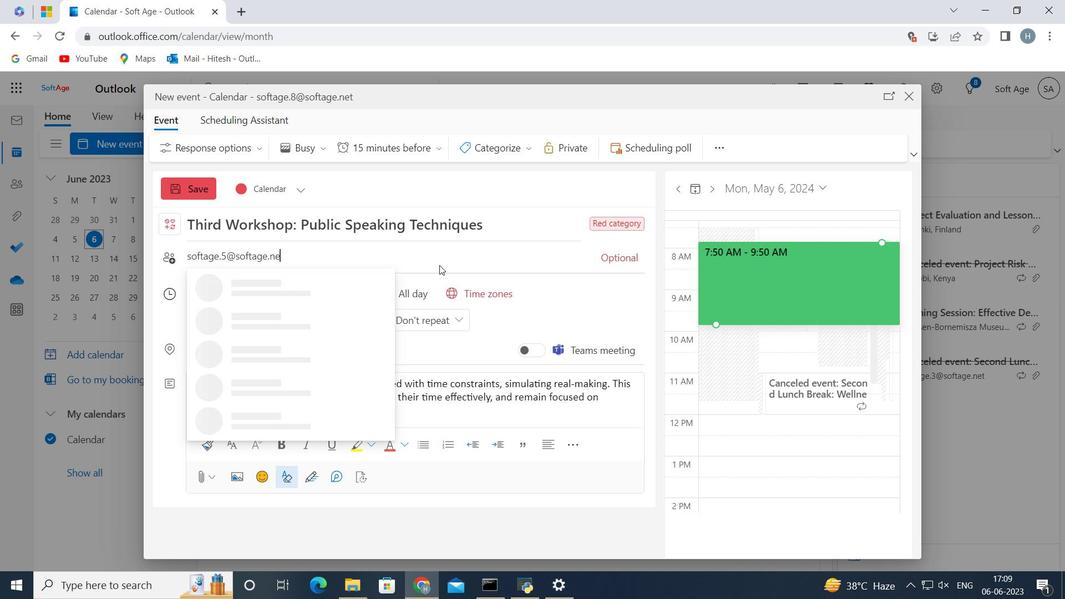 
Action: Mouse moved to (302, 288)
Screenshot: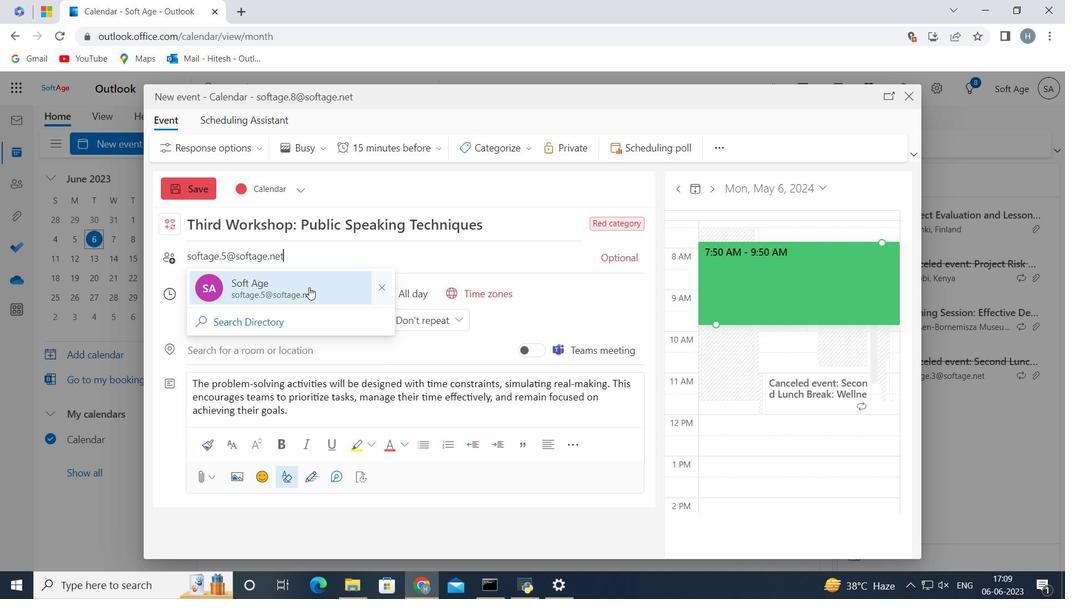 
Action: Mouse pressed left at (302, 288)
Screenshot: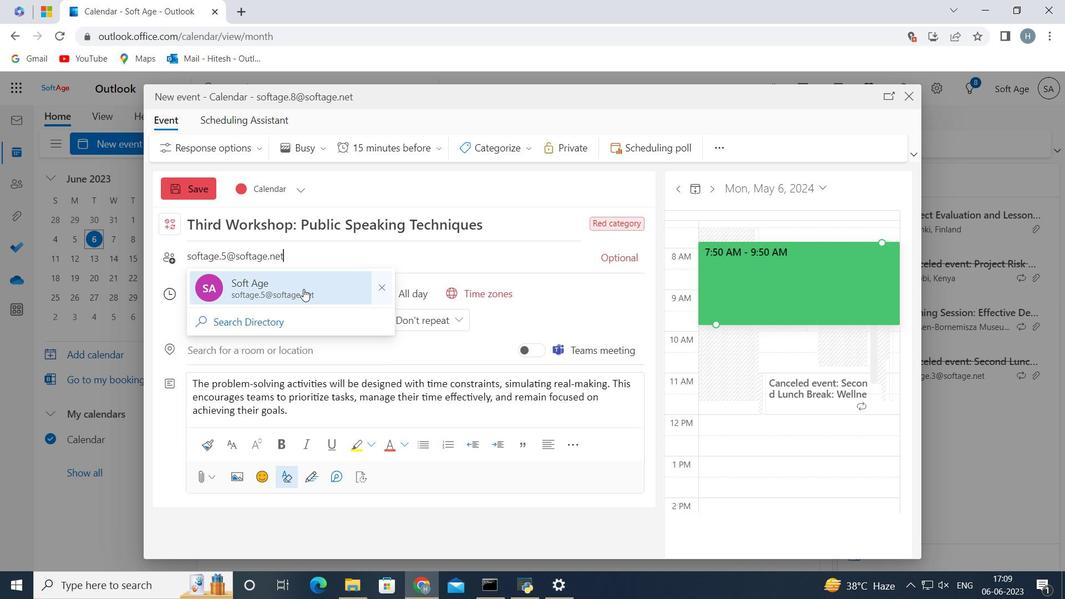 
Action: Key pressed softage.6<Key.shift>@softage.net
Screenshot: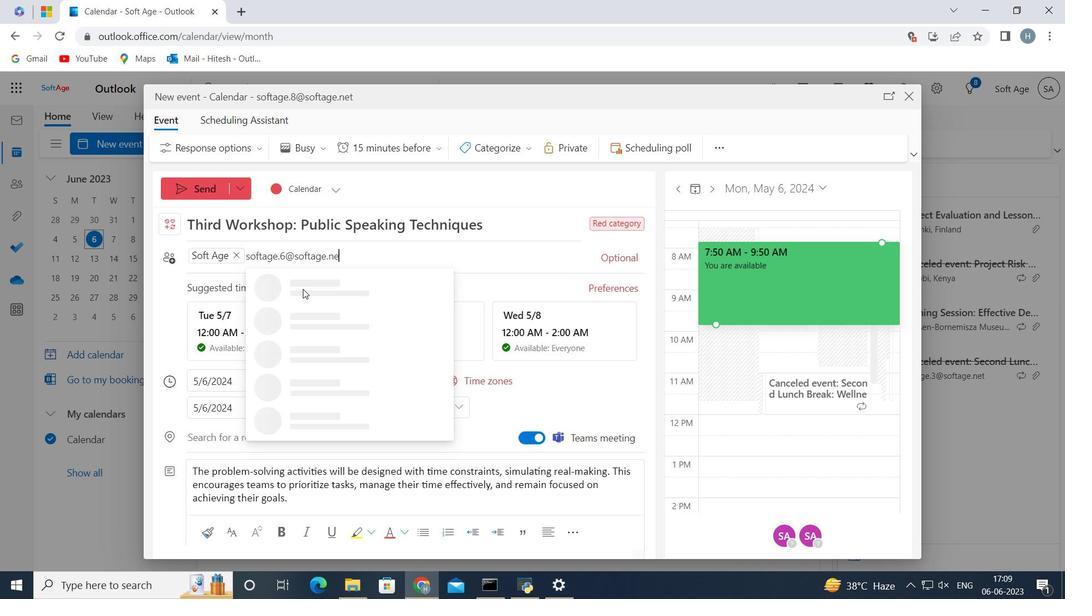
Action: Mouse moved to (336, 285)
Screenshot: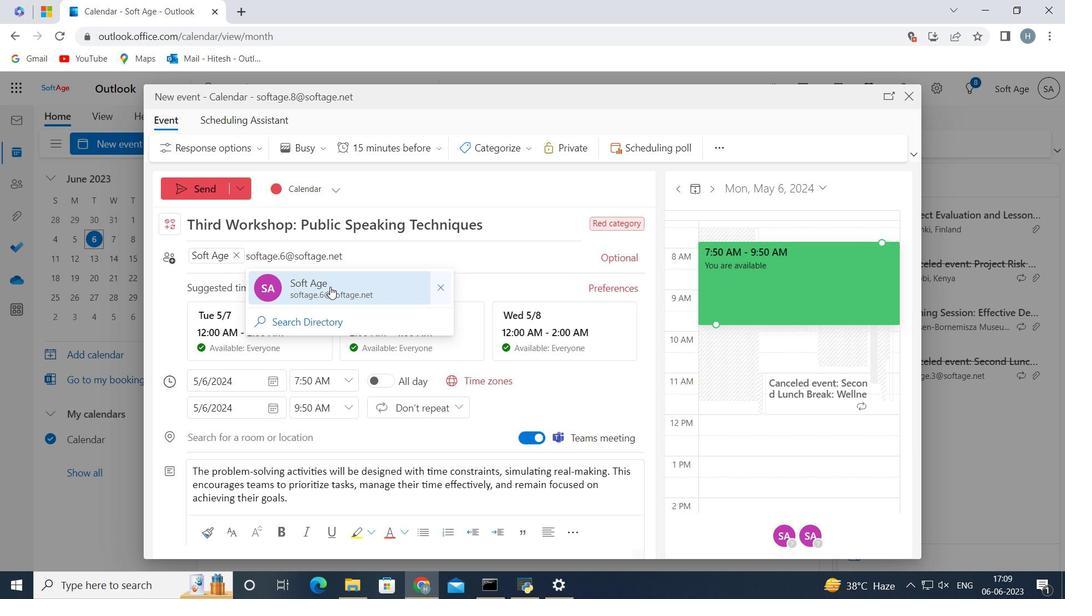 
Action: Mouse pressed left at (336, 285)
Screenshot: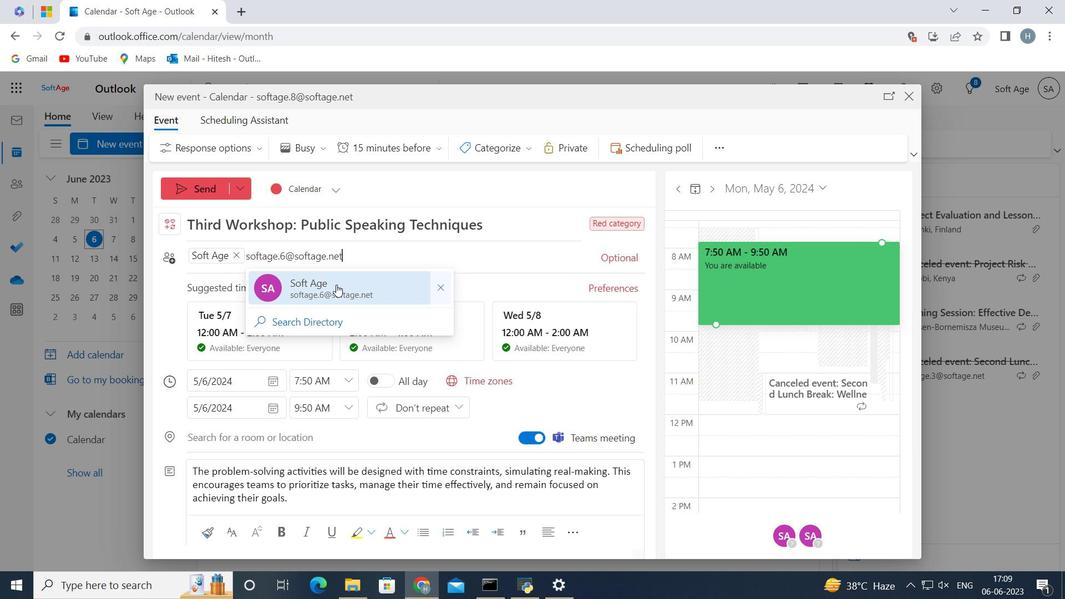 
Action: Mouse moved to (359, 231)
Screenshot: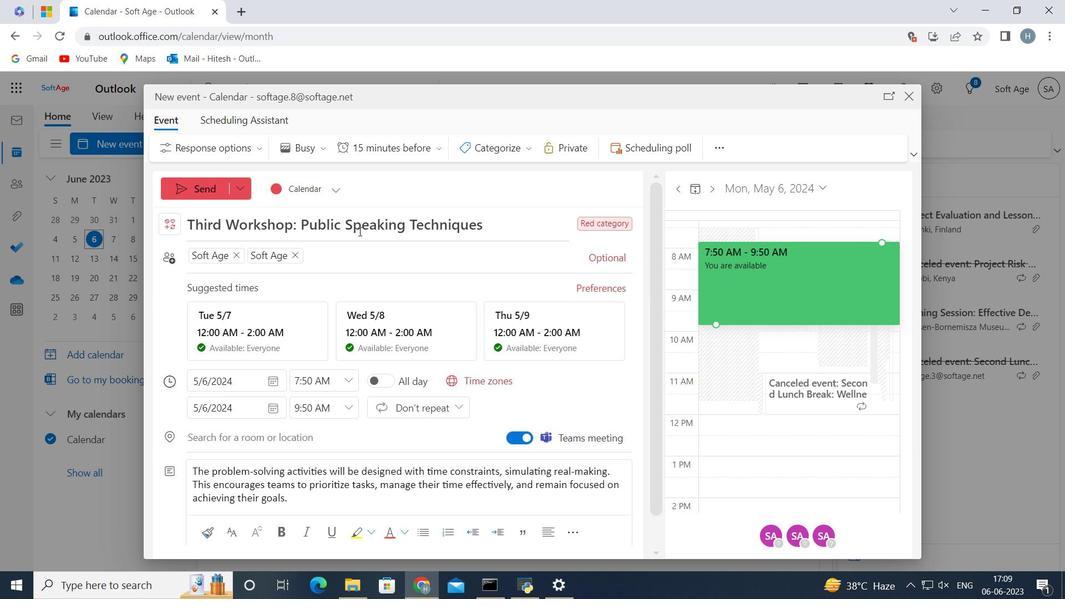 
Action: Mouse pressed left at (359, 231)
Screenshot: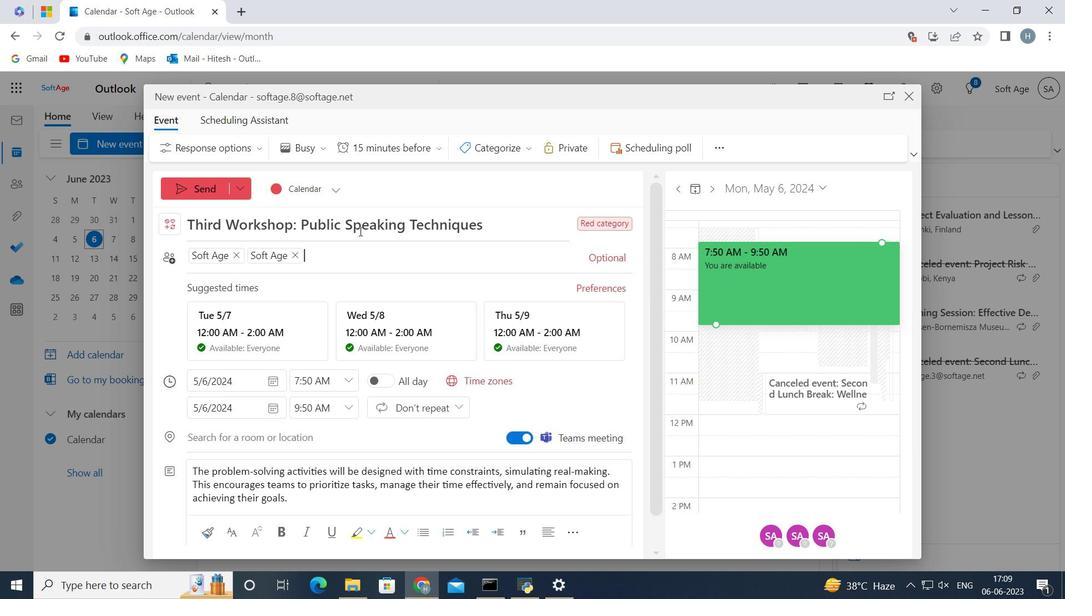 
Action: Mouse moved to (437, 149)
Screenshot: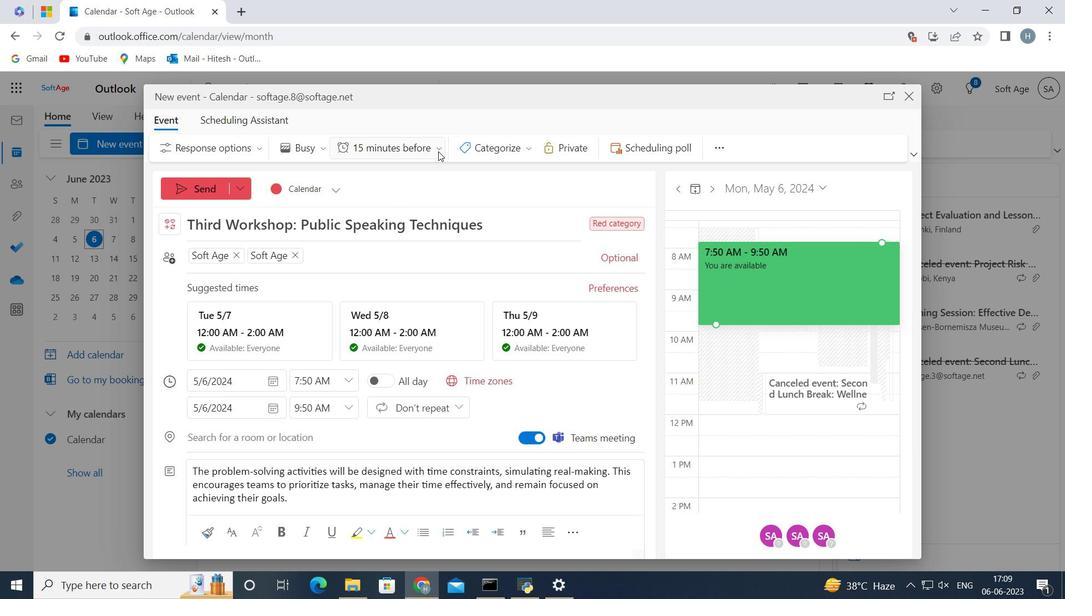 
Action: Mouse pressed left at (437, 149)
Screenshot: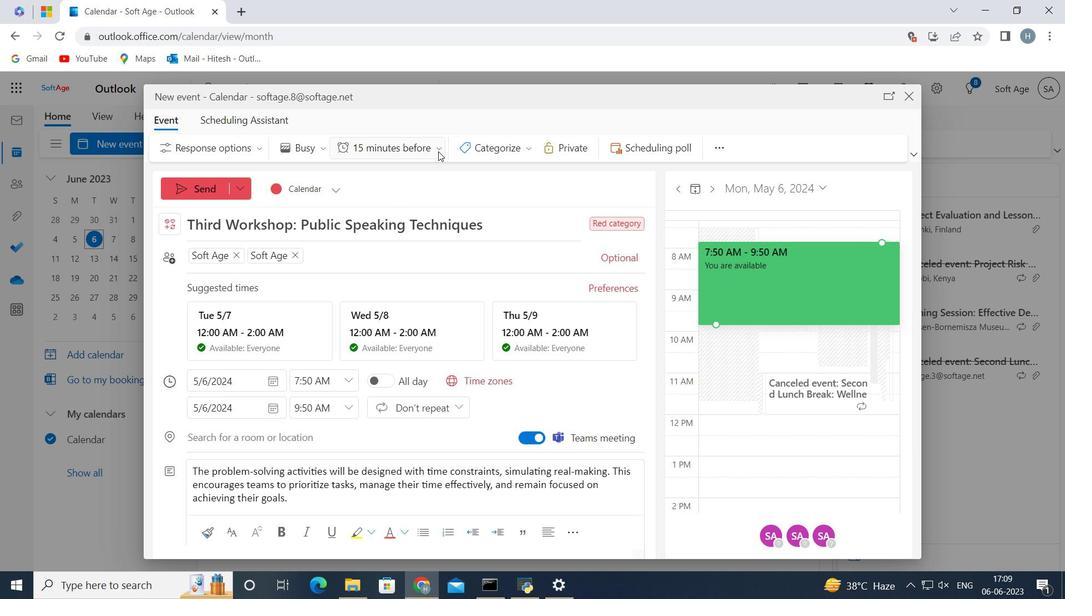 
Action: Mouse moved to (382, 428)
Screenshot: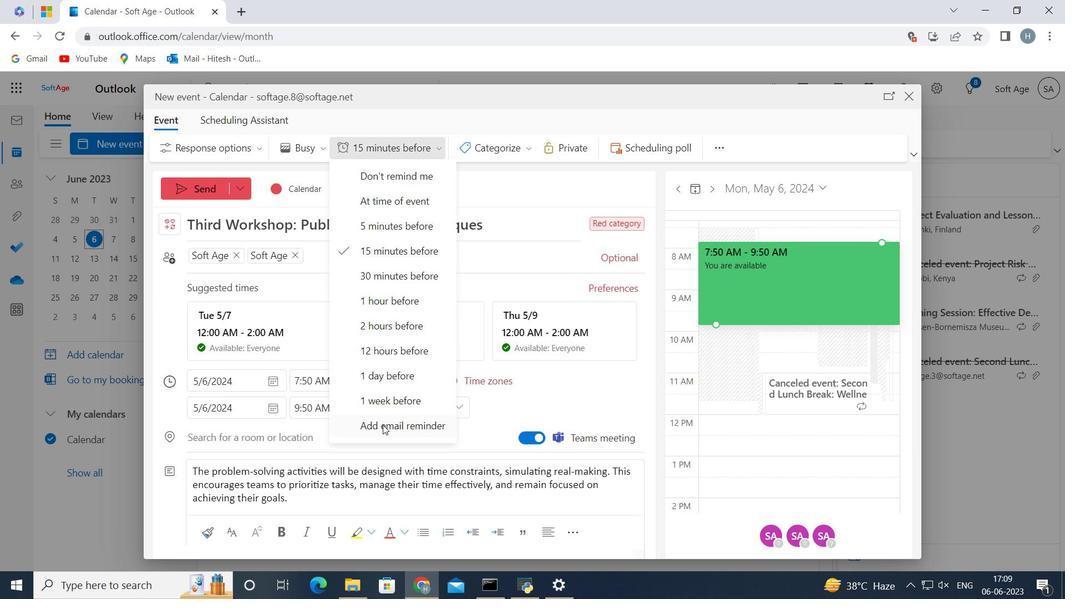 
Action: Mouse pressed left at (382, 428)
Screenshot: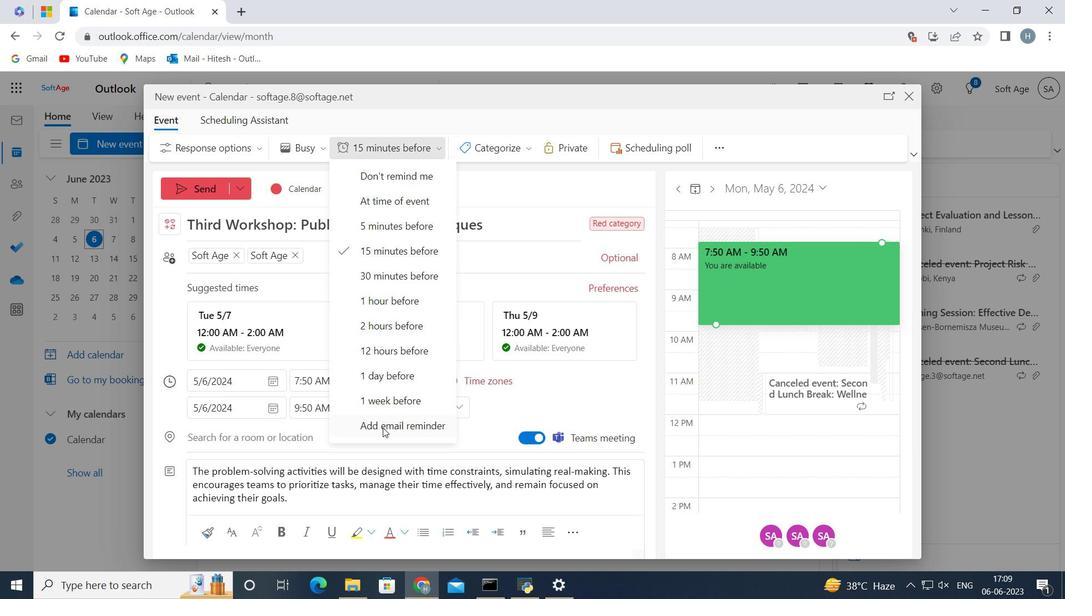 
Action: Mouse moved to (407, 232)
Screenshot: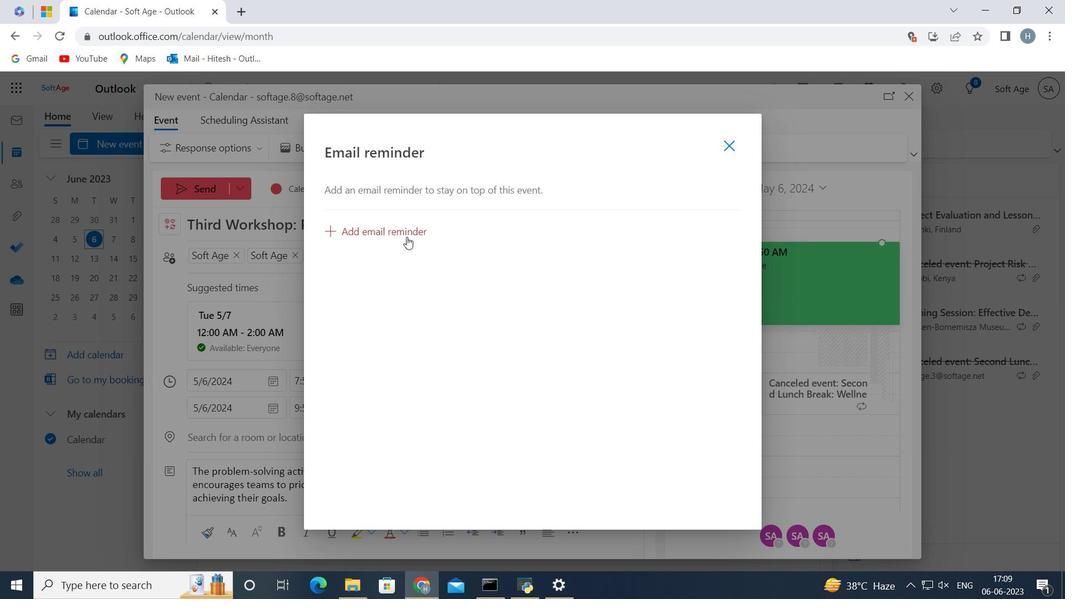 
Action: Mouse pressed left at (407, 232)
Screenshot: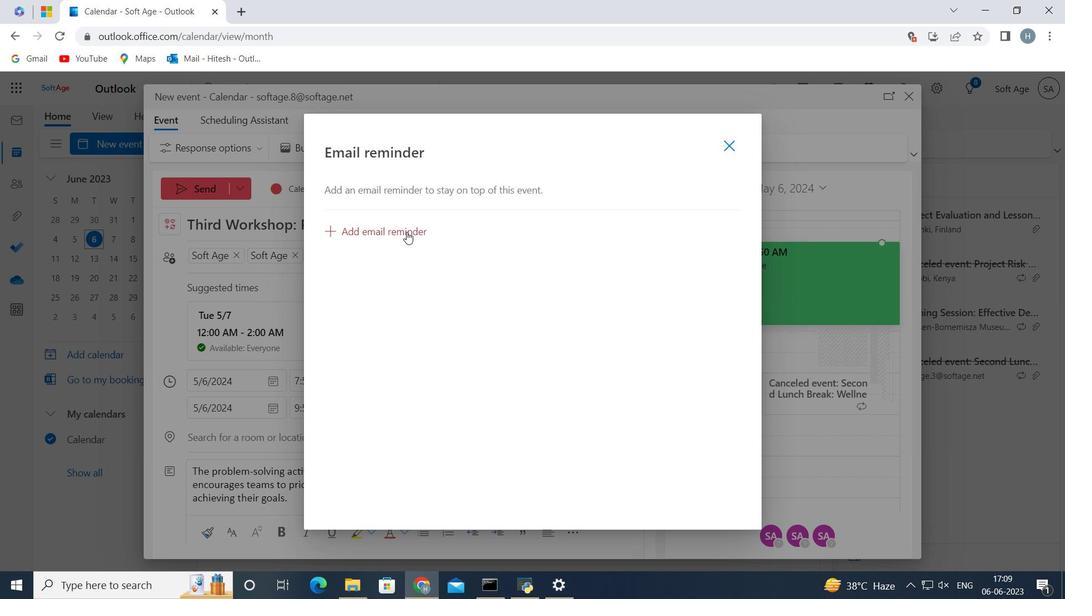 
Action: Mouse moved to (488, 223)
Screenshot: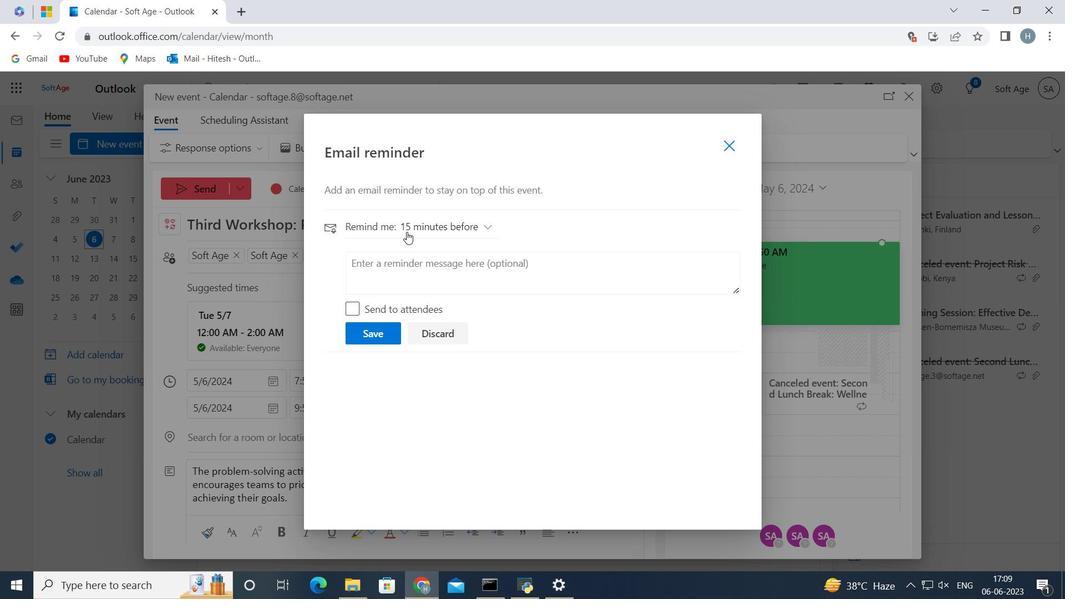 
Action: Mouse pressed left at (488, 223)
Screenshot: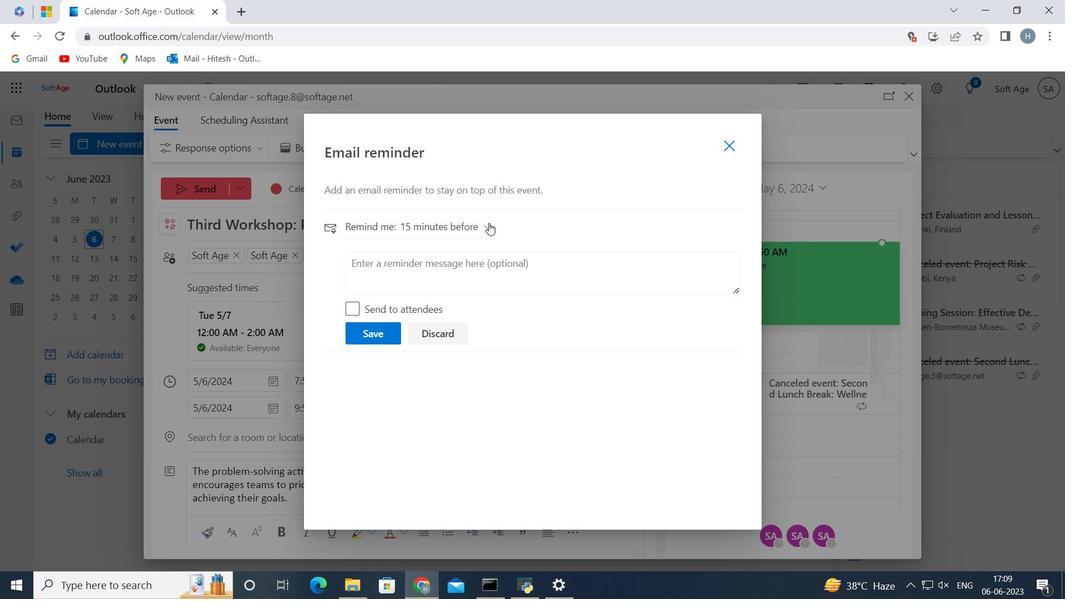 
Action: Mouse moved to (425, 474)
Screenshot: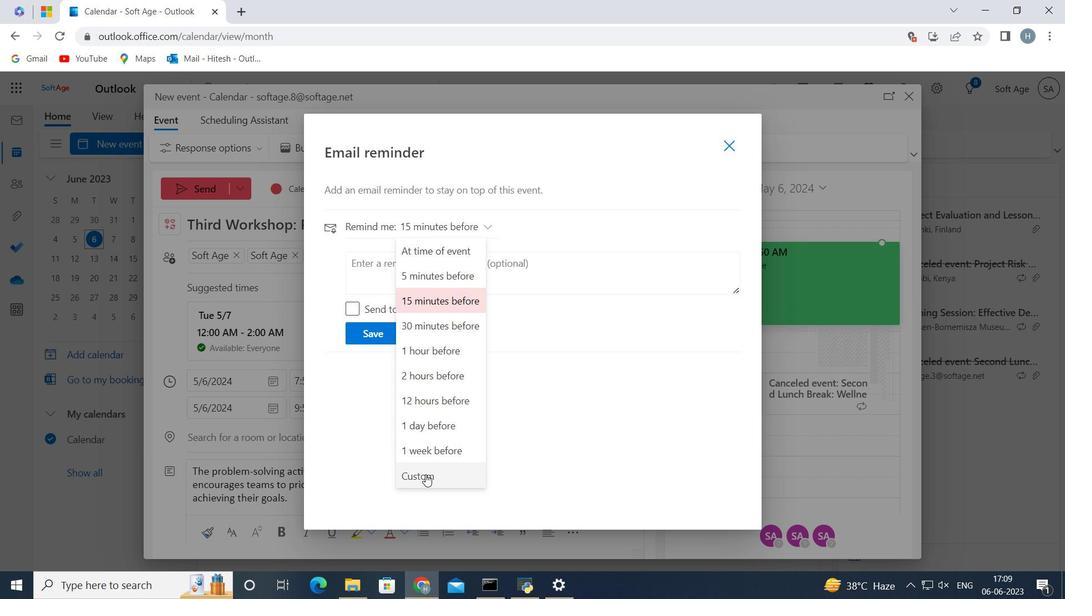 
Action: Mouse pressed left at (425, 474)
Screenshot: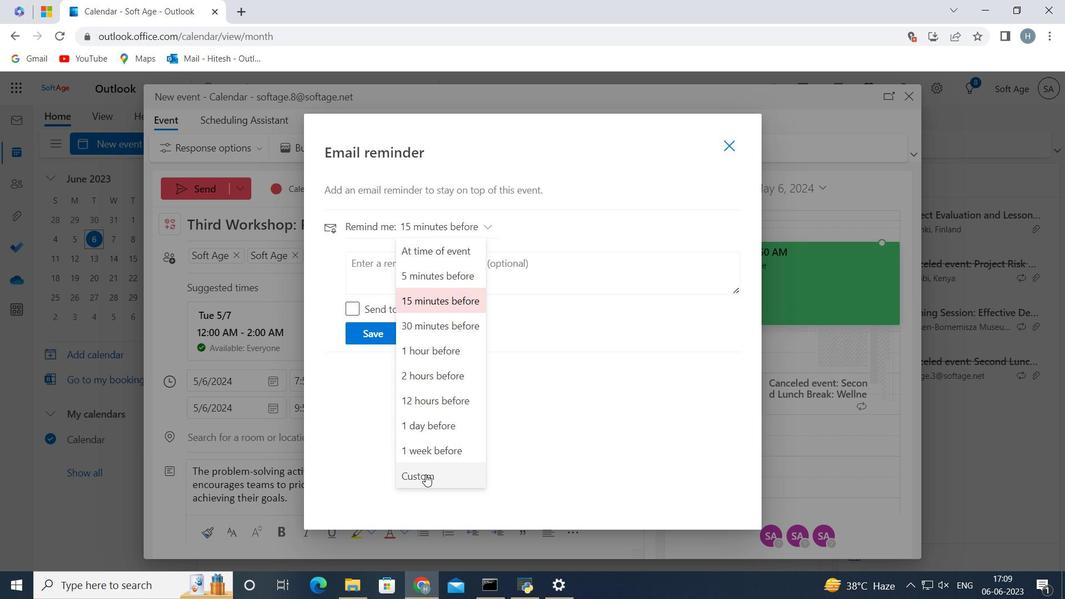 
Action: Mouse moved to (452, 310)
Screenshot: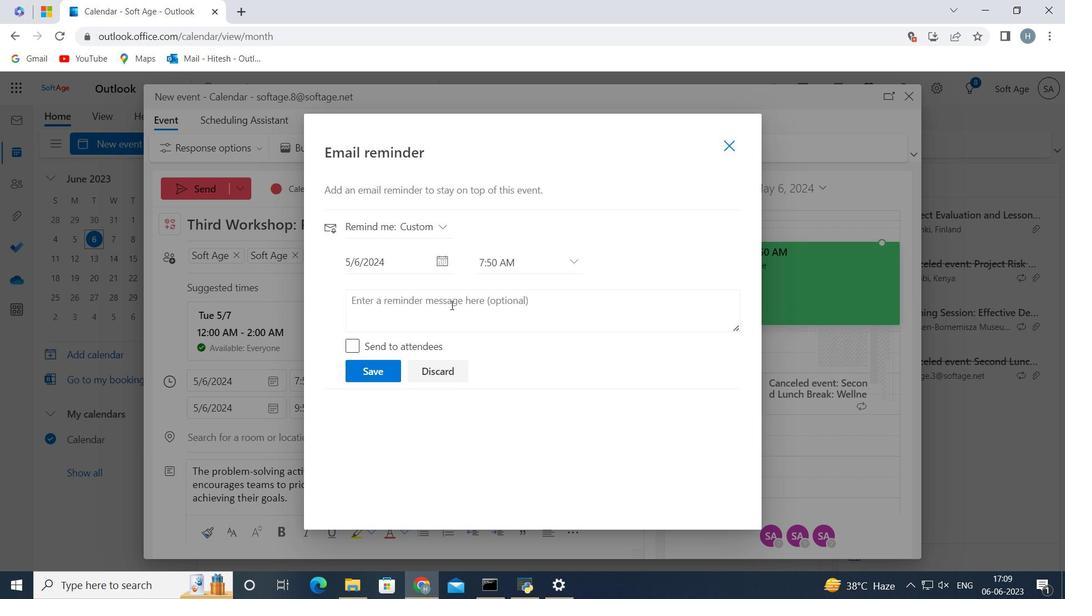 
Action: Mouse pressed left at (452, 310)
Screenshot: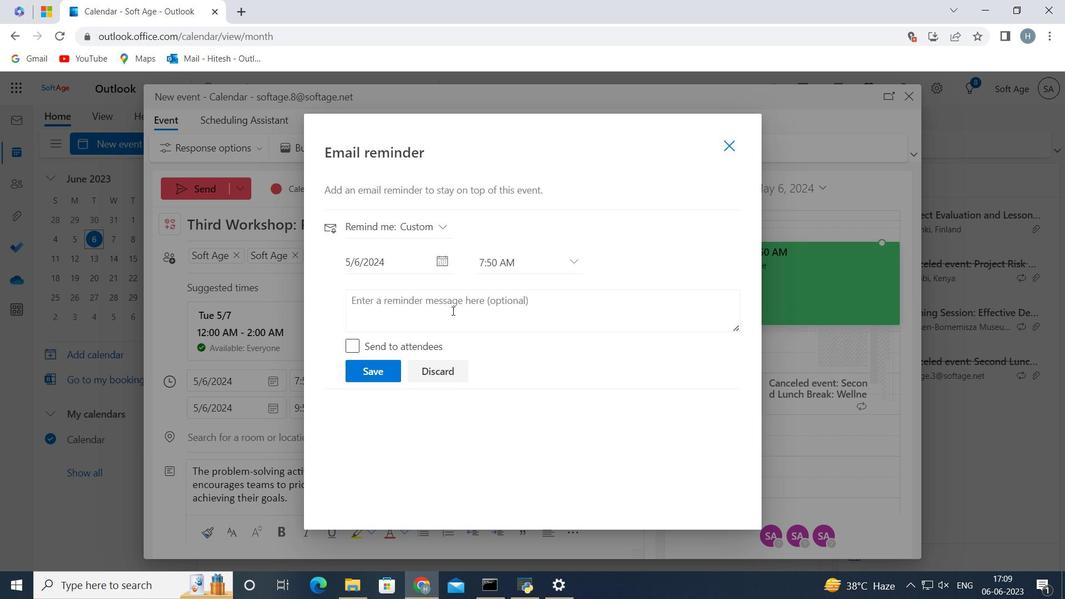 
Action: Key pressed 1372
Screenshot: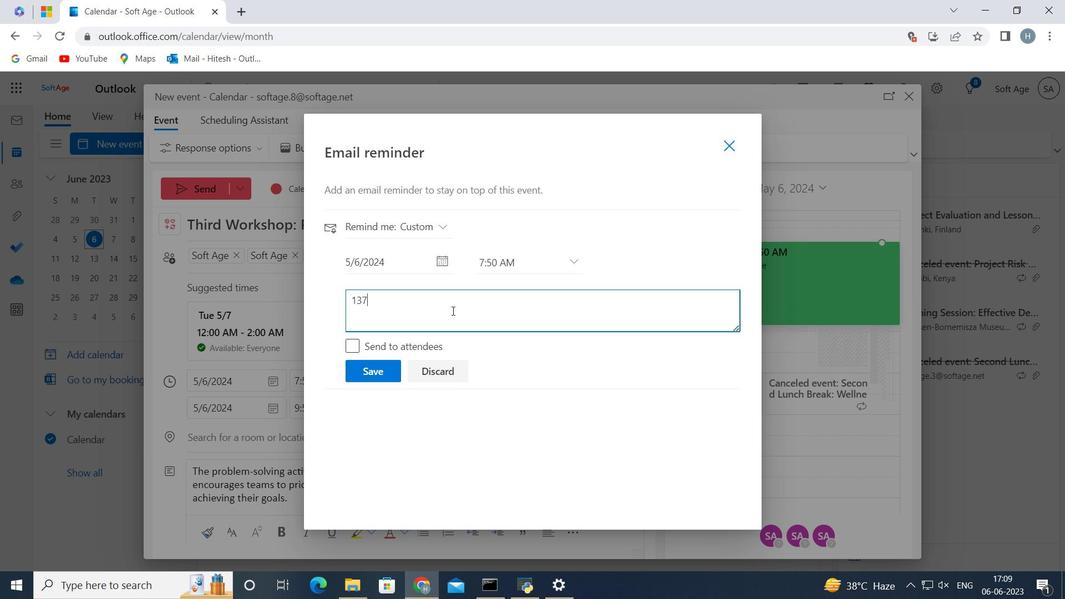 
Action: Mouse moved to (367, 368)
Screenshot: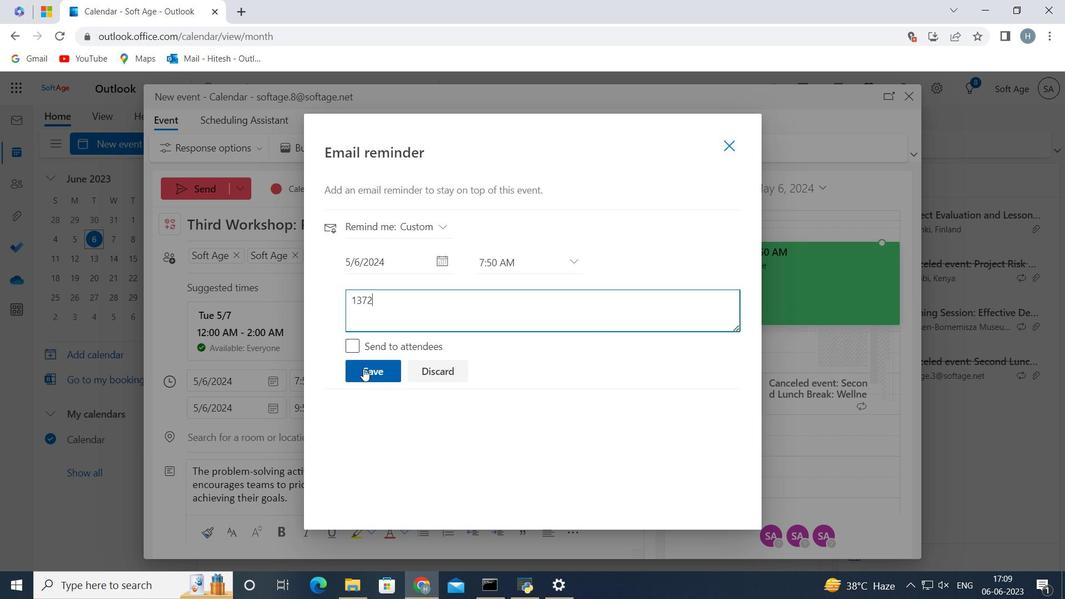 
Action: Mouse pressed left at (367, 368)
Screenshot: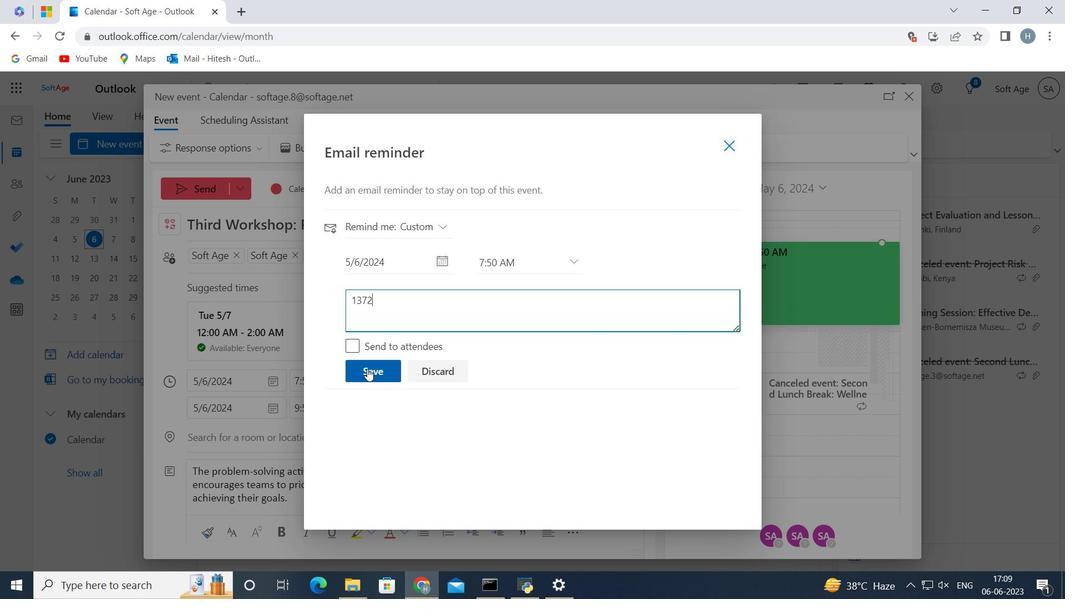 
Action: Mouse moved to (730, 147)
Screenshot: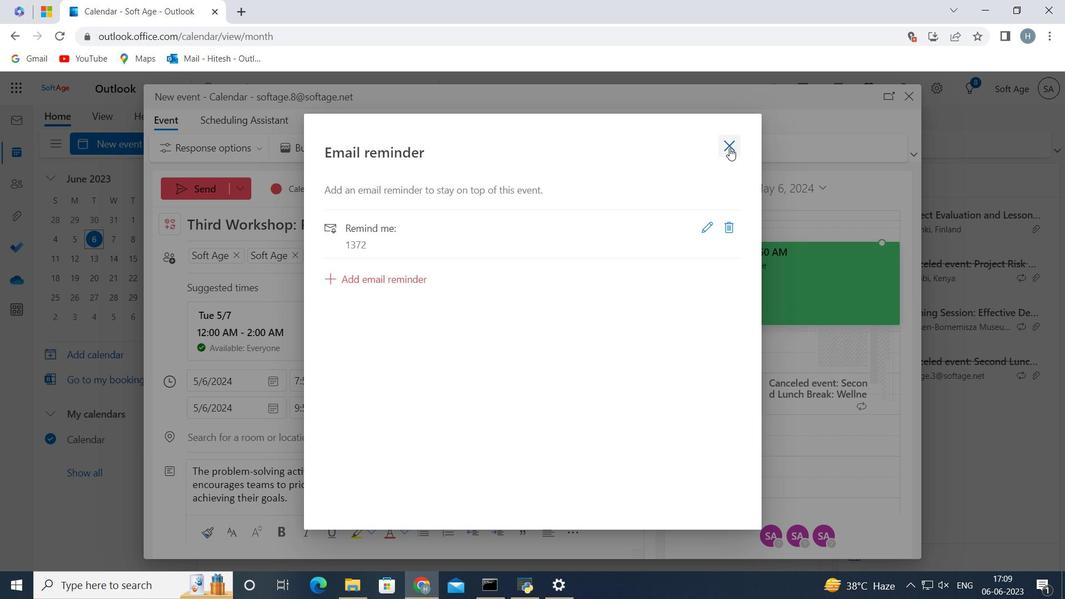 
Action: Mouse pressed left at (730, 147)
Screenshot: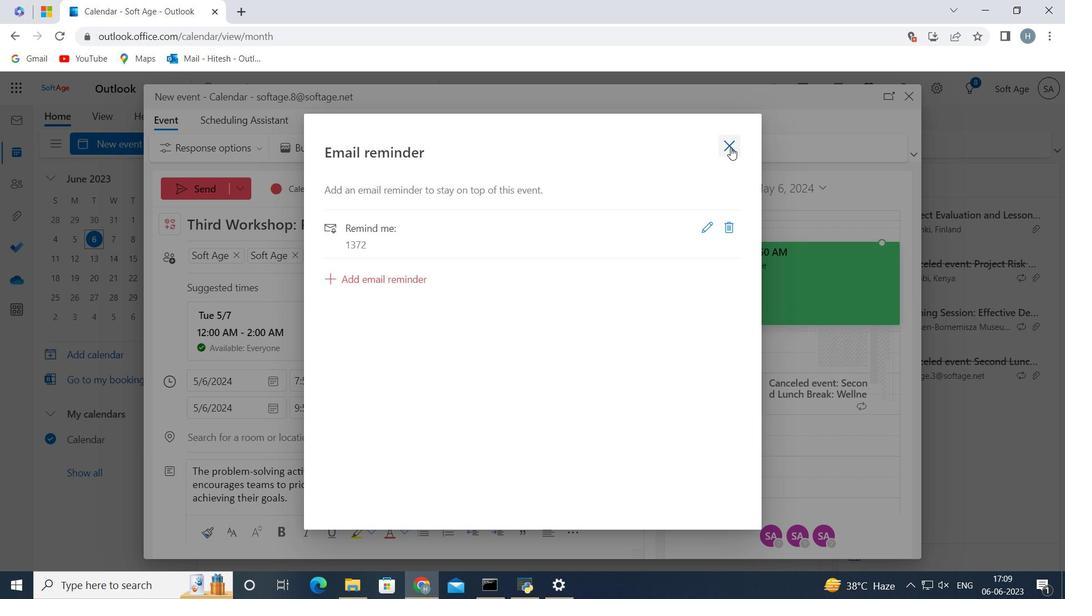 
Action: Mouse moved to (206, 186)
Screenshot: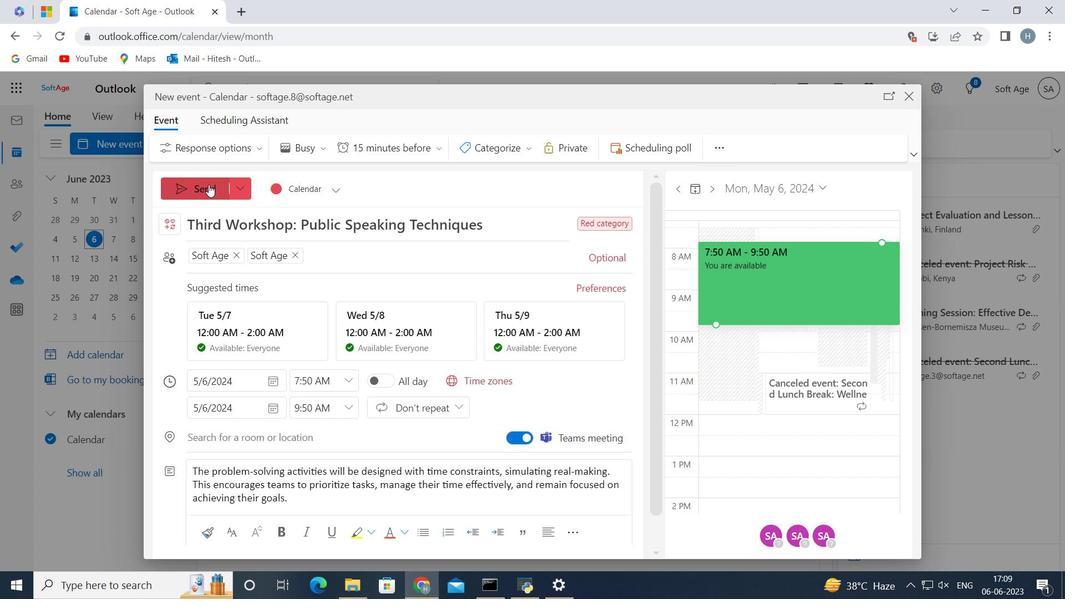 
Action: Mouse pressed left at (206, 186)
Screenshot: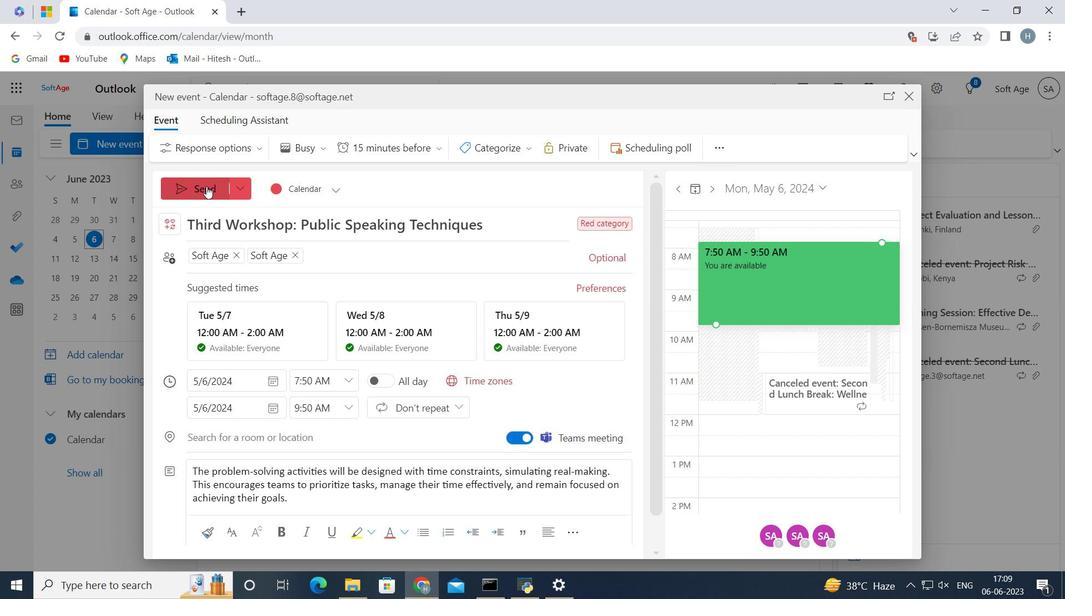 
Action: Mouse moved to (513, 231)
Screenshot: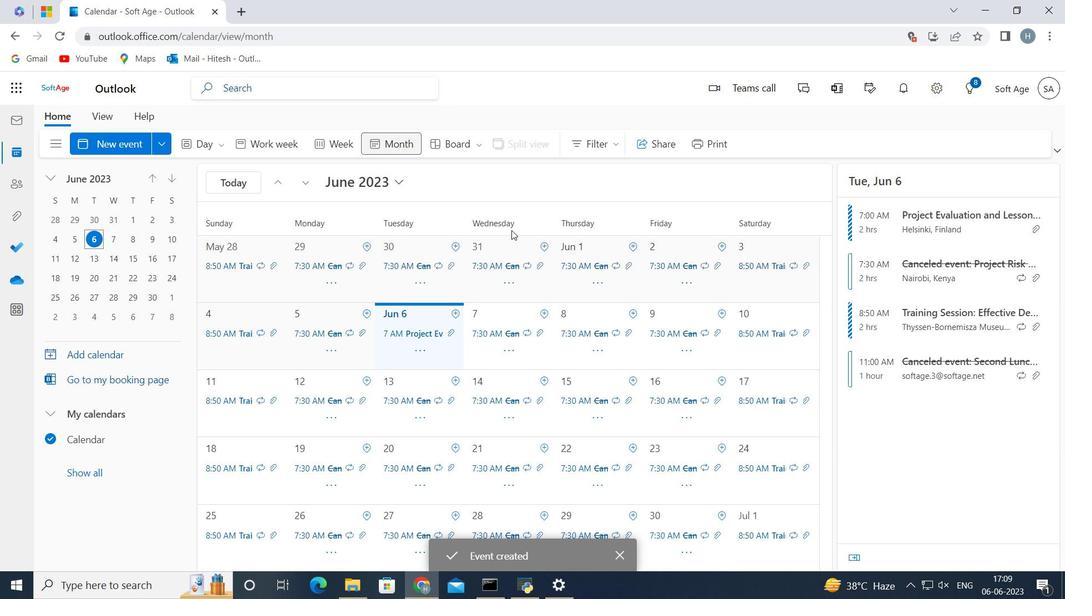 
